 Task: Create a Workspace WS0000000022 in Trello with Workspace Type as ENGINEERING-IT and Workspace Description as WD0000000022. Invite a Team Member Mailaustralia7@gmail.com to Workspace WS0000000022 in Trello. Invite a Team Member Carxxstreet791@gmail.com to Workspace WS0000000022 in Trello. Invite a Team Member Ayush98111@gmail.com to Workspace WS0000000022 in Trello. Invite a Team Member Nikrathi899@gmail.com to Workspace WS0000000022 in Trello
Action: Mouse moved to (570, 90)
Screenshot: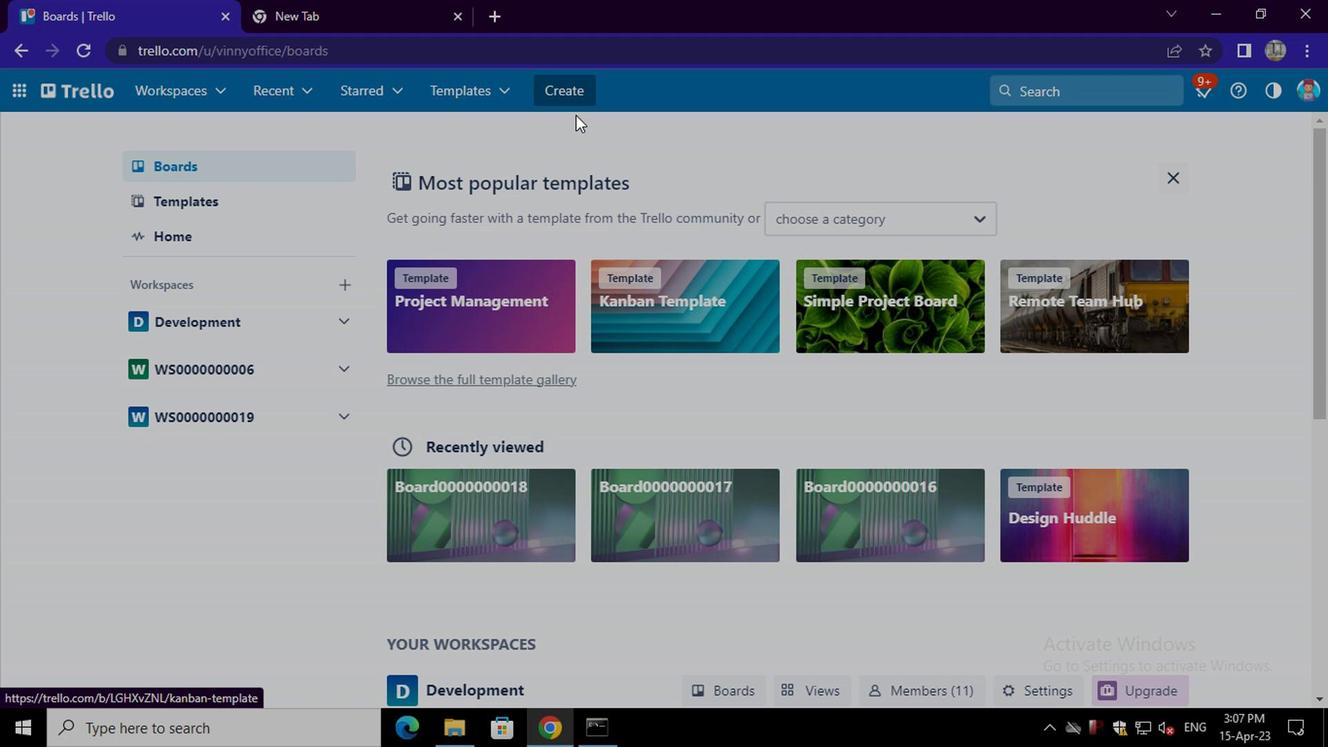 
Action: Mouse pressed left at (570, 90)
Screenshot: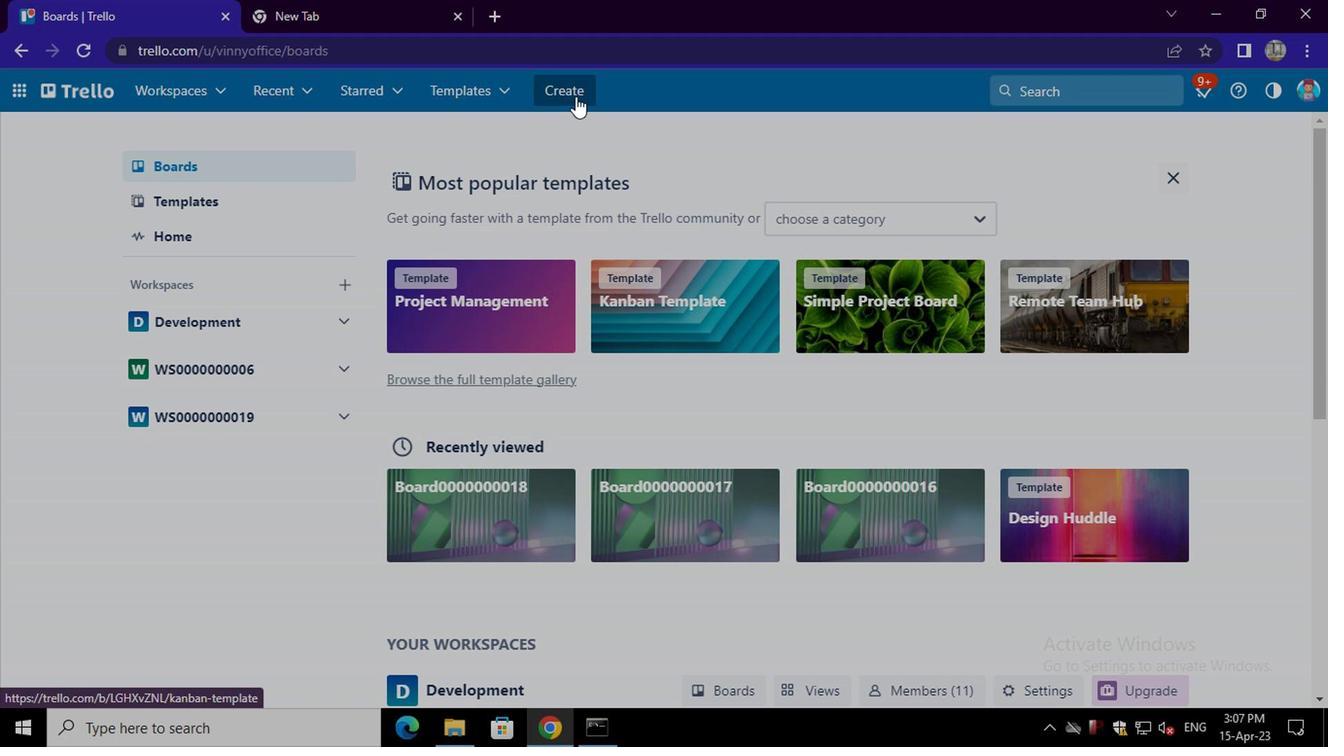 
Action: Mouse moved to (646, 302)
Screenshot: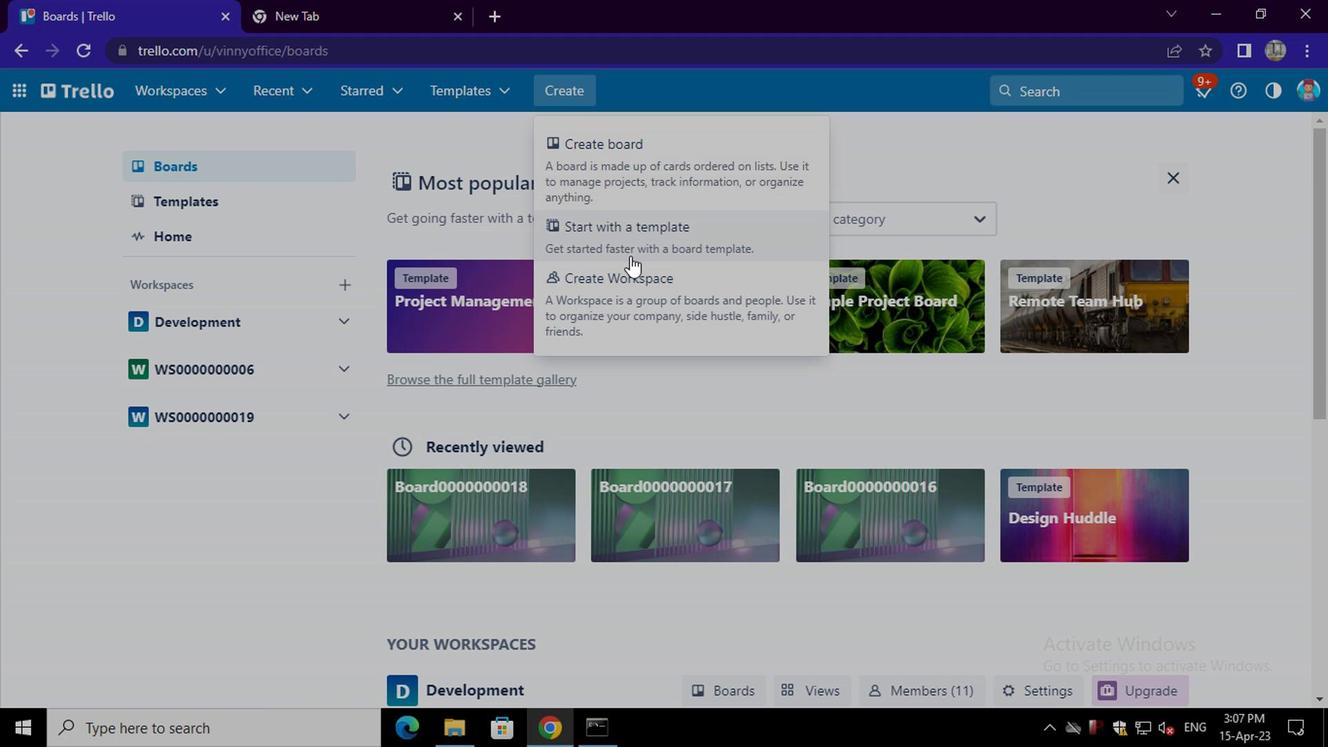 
Action: Mouse pressed left at (646, 302)
Screenshot: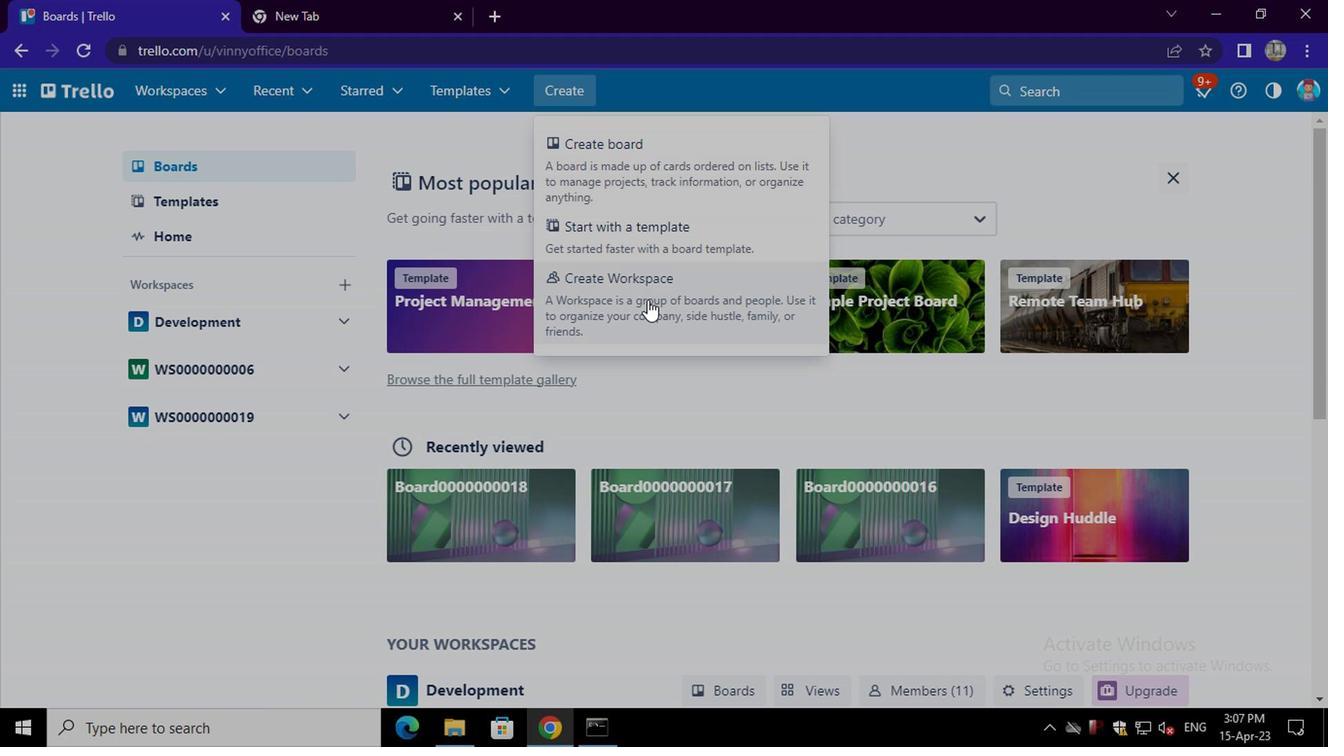 
Action: Mouse moved to (516, 330)
Screenshot: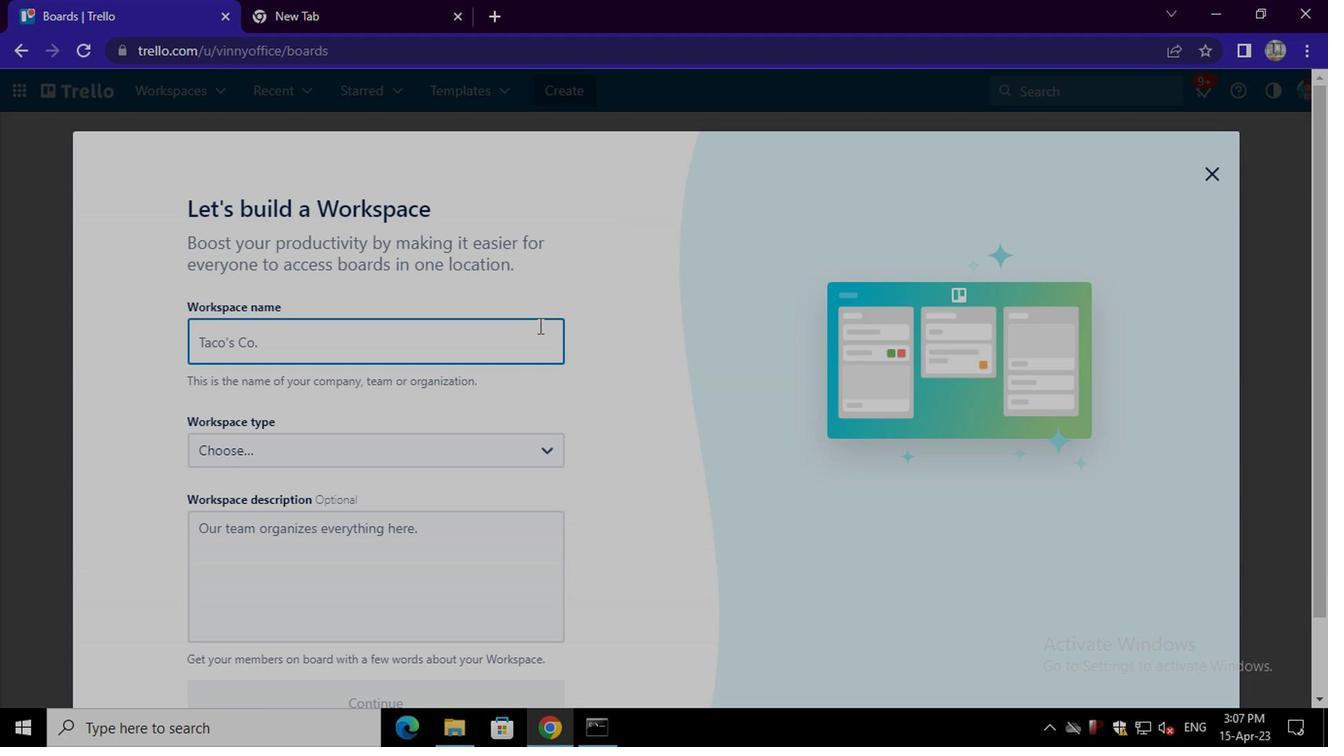 
Action: Mouse pressed left at (516, 330)
Screenshot: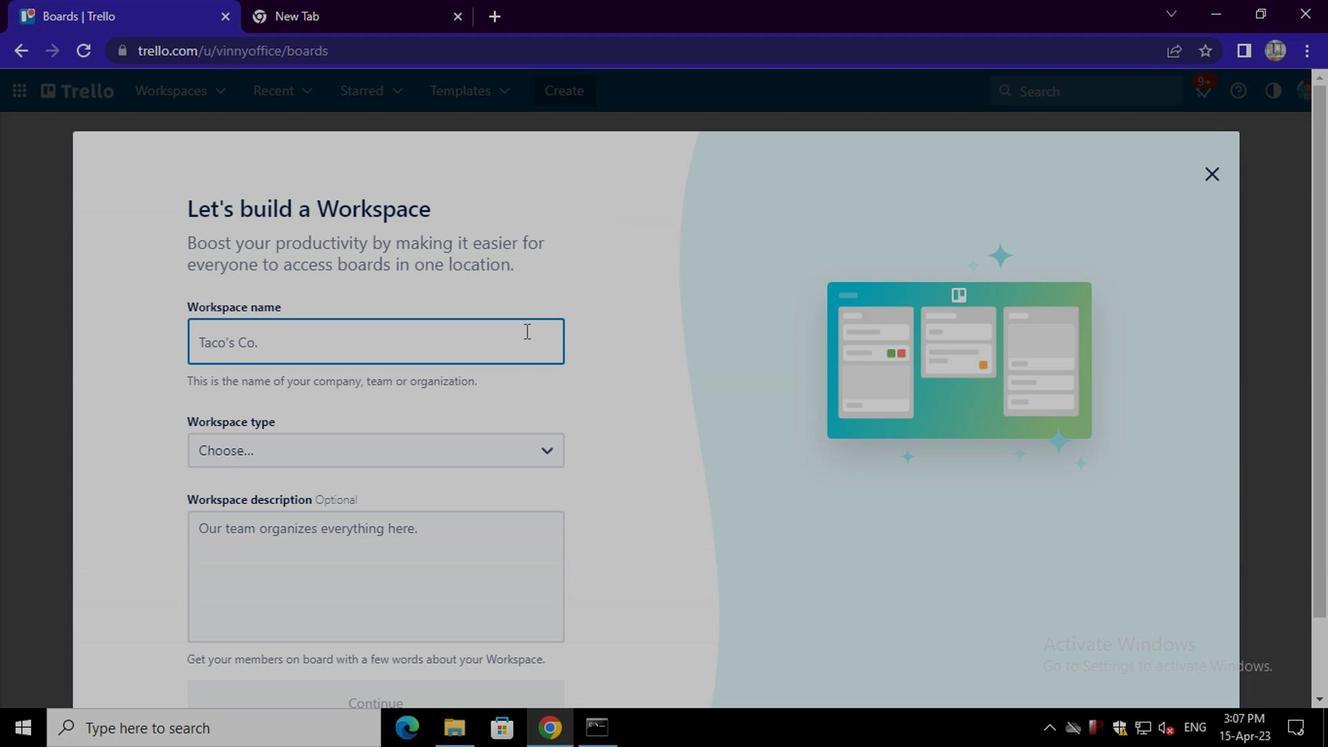 
Action: Key pressed <Key.shift>WS0000000022
Screenshot: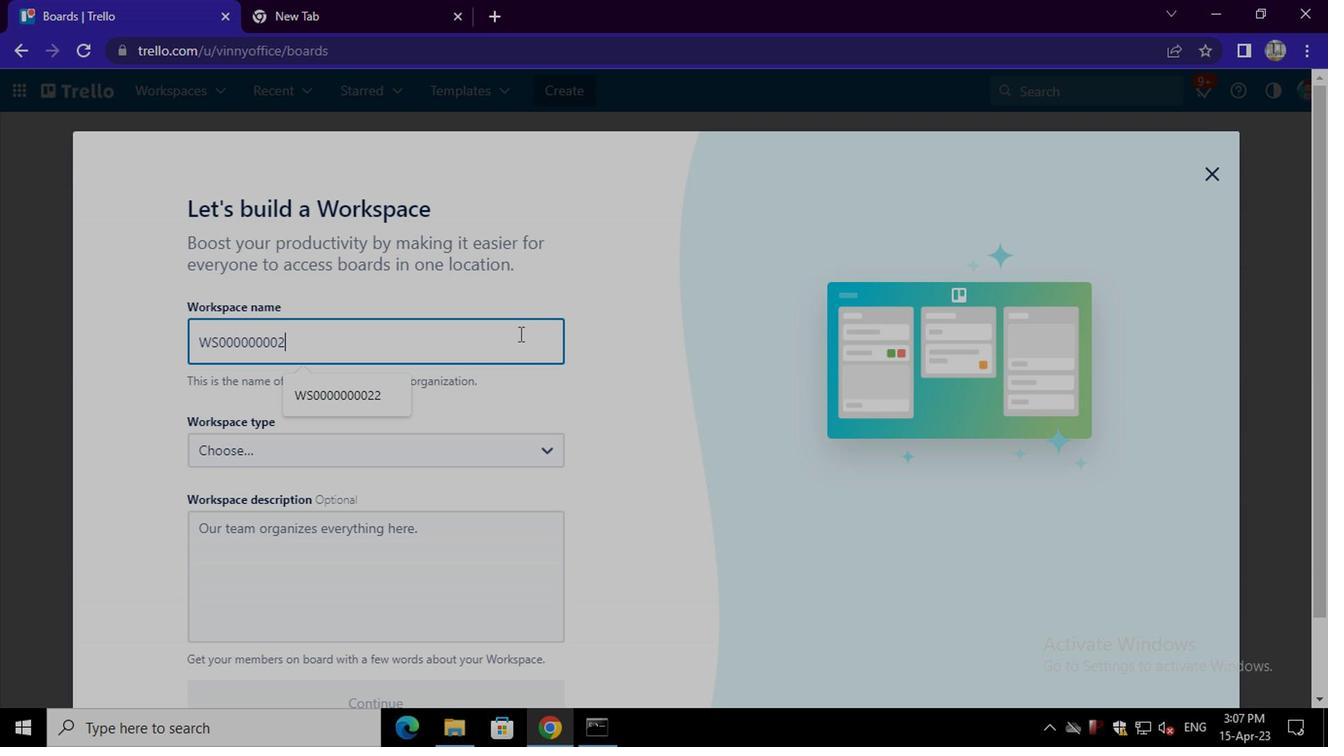 
Action: Mouse moved to (467, 444)
Screenshot: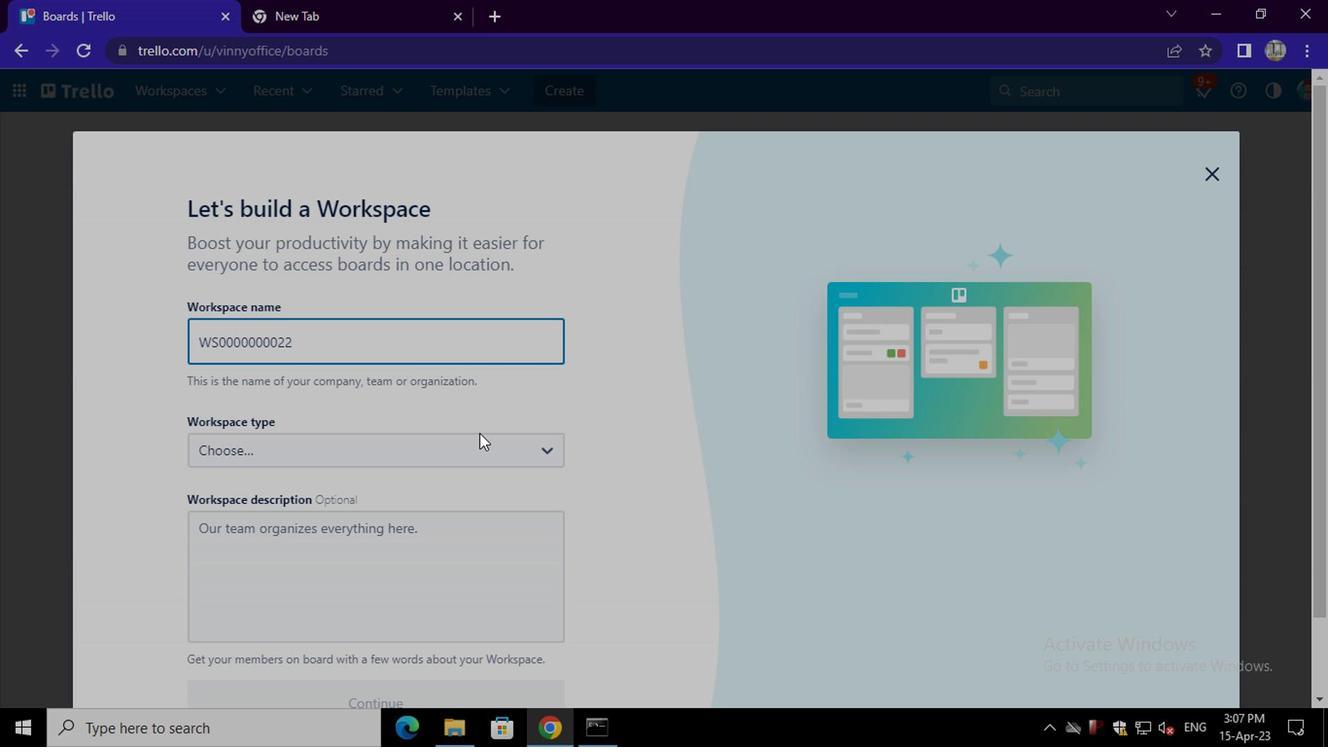 
Action: Mouse pressed left at (467, 444)
Screenshot: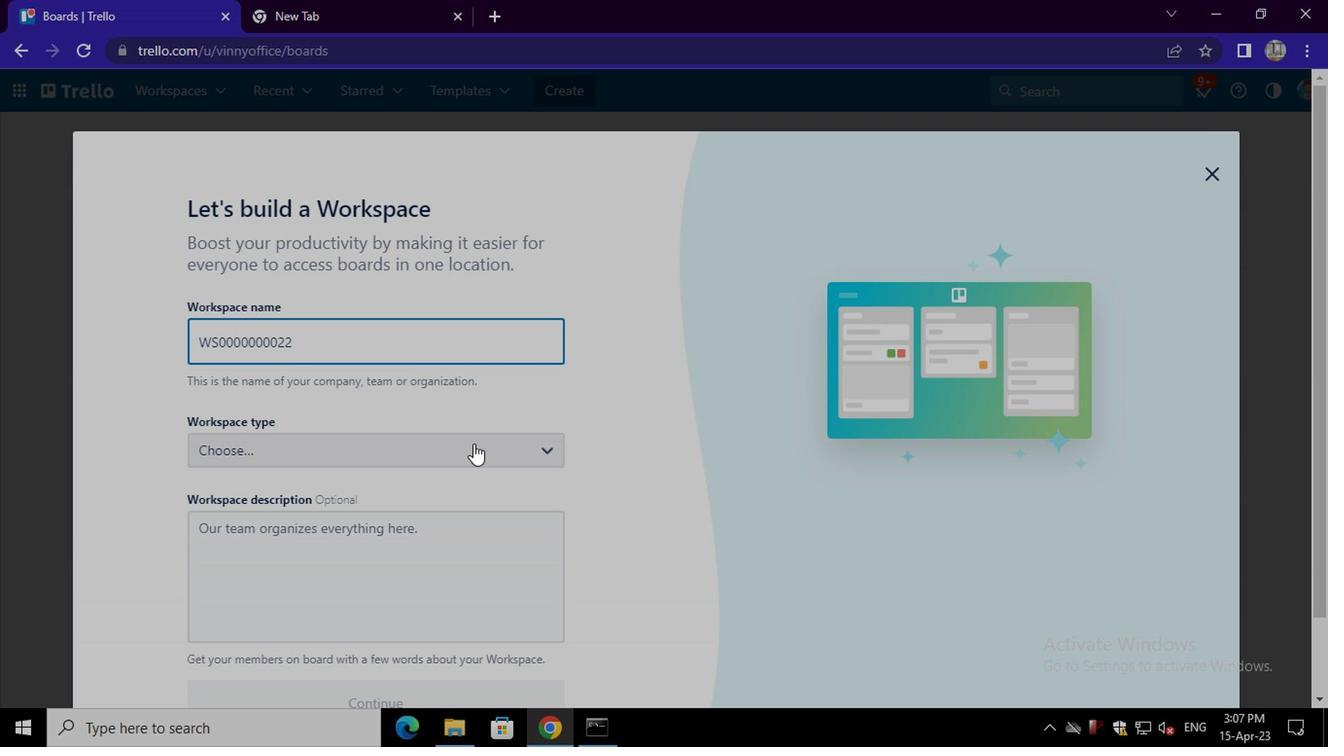 
Action: Mouse moved to (399, 517)
Screenshot: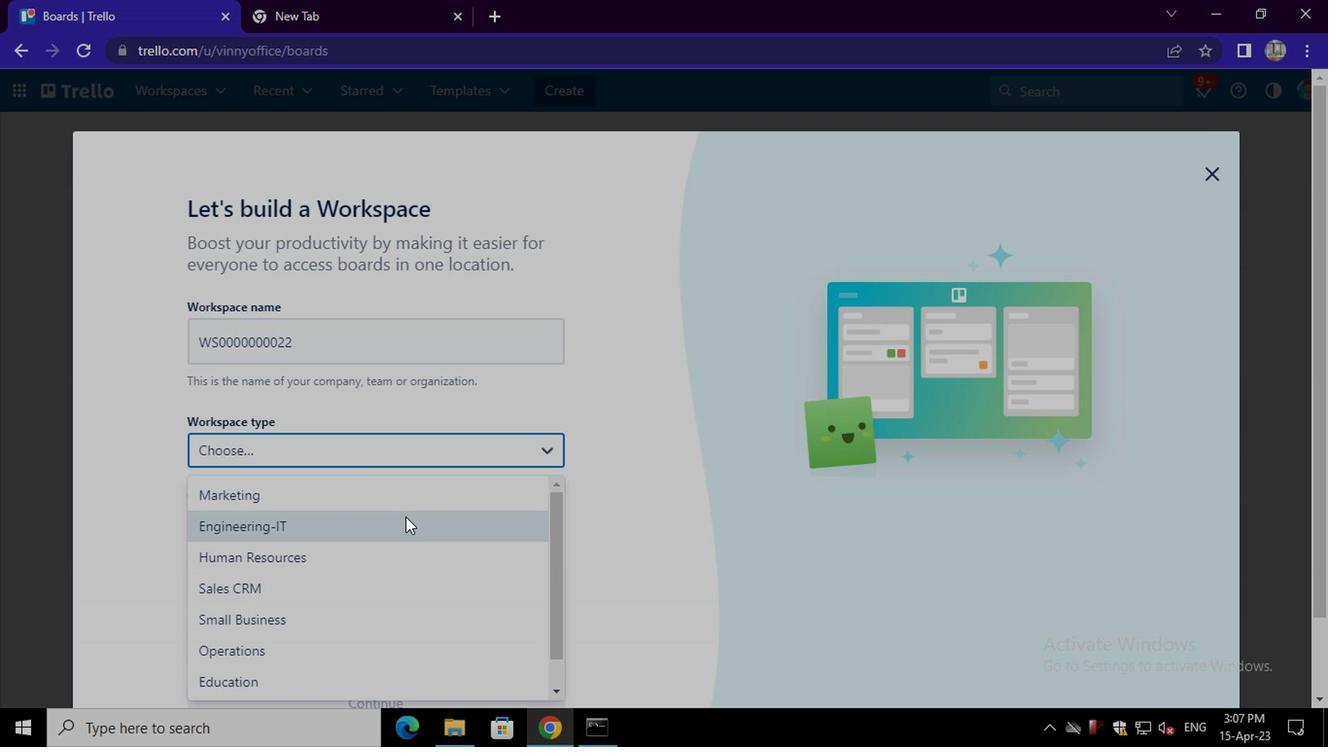 
Action: Mouse pressed left at (399, 517)
Screenshot: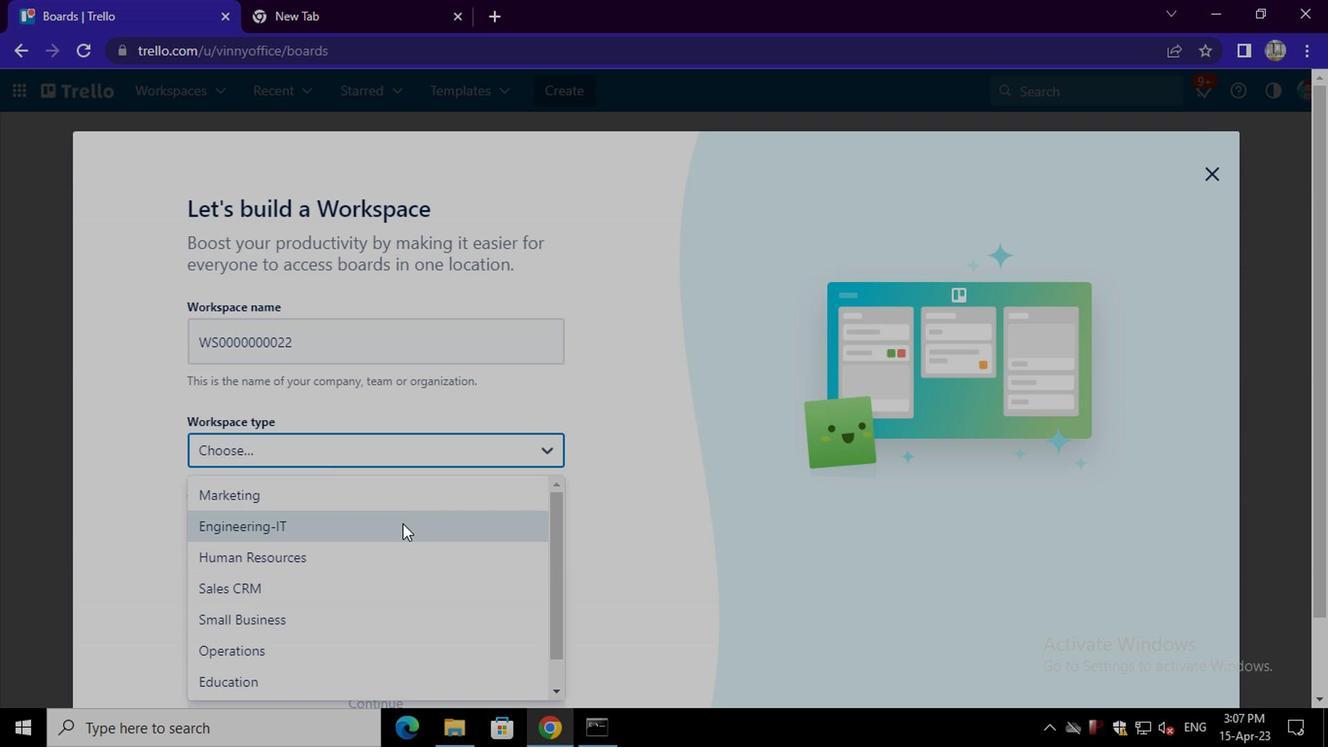 
Action: Mouse moved to (379, 520)
Screenshot: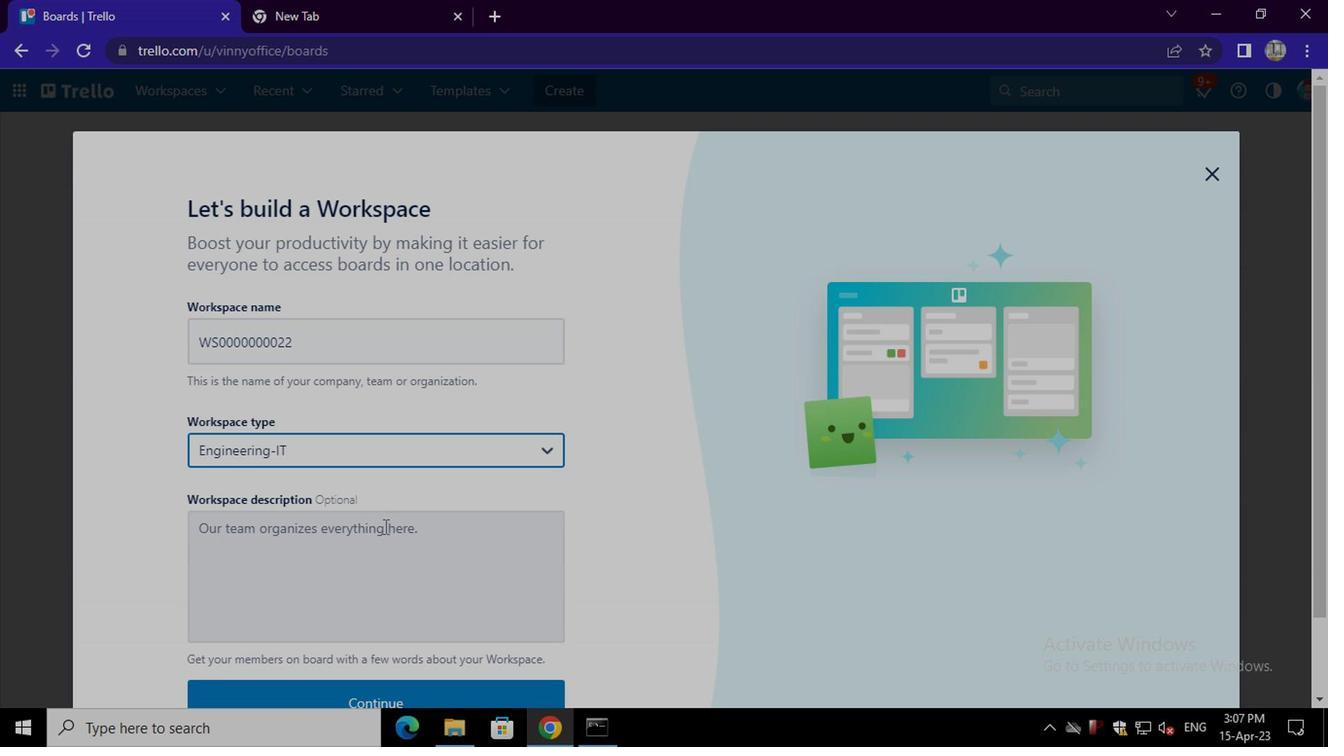 
Action: Mouse pressed left at (379, 520)
Screenshot: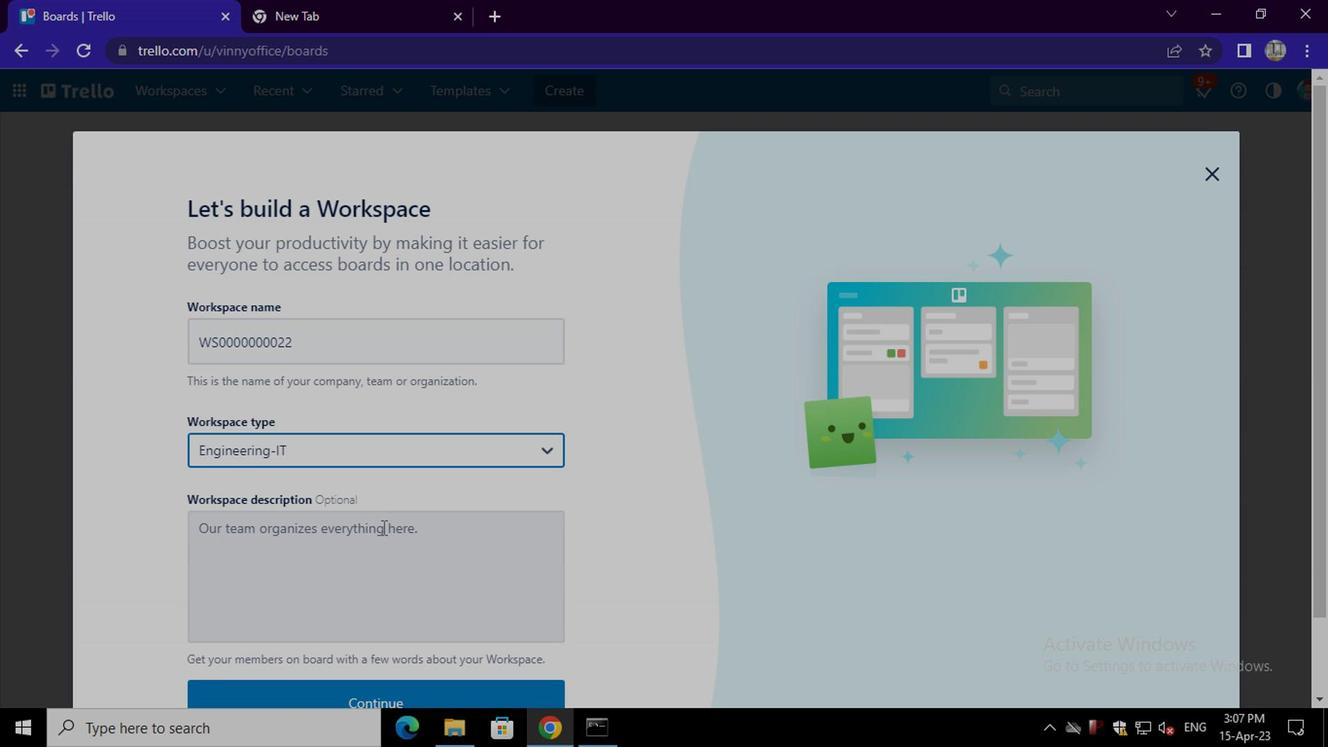 
Action: Key pressed <Key.shift>WD0000000022
Screenshot: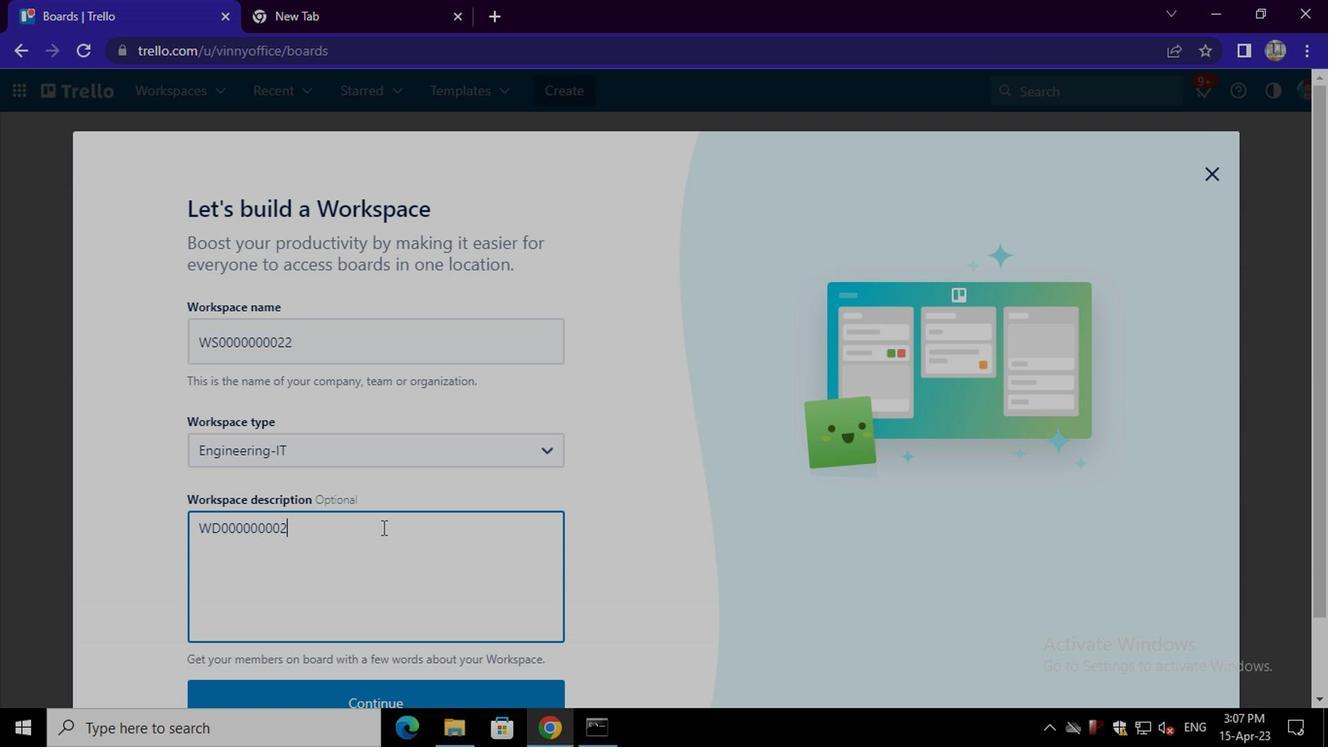 
Action: Mouse moved to (380, 556)
Screenshot: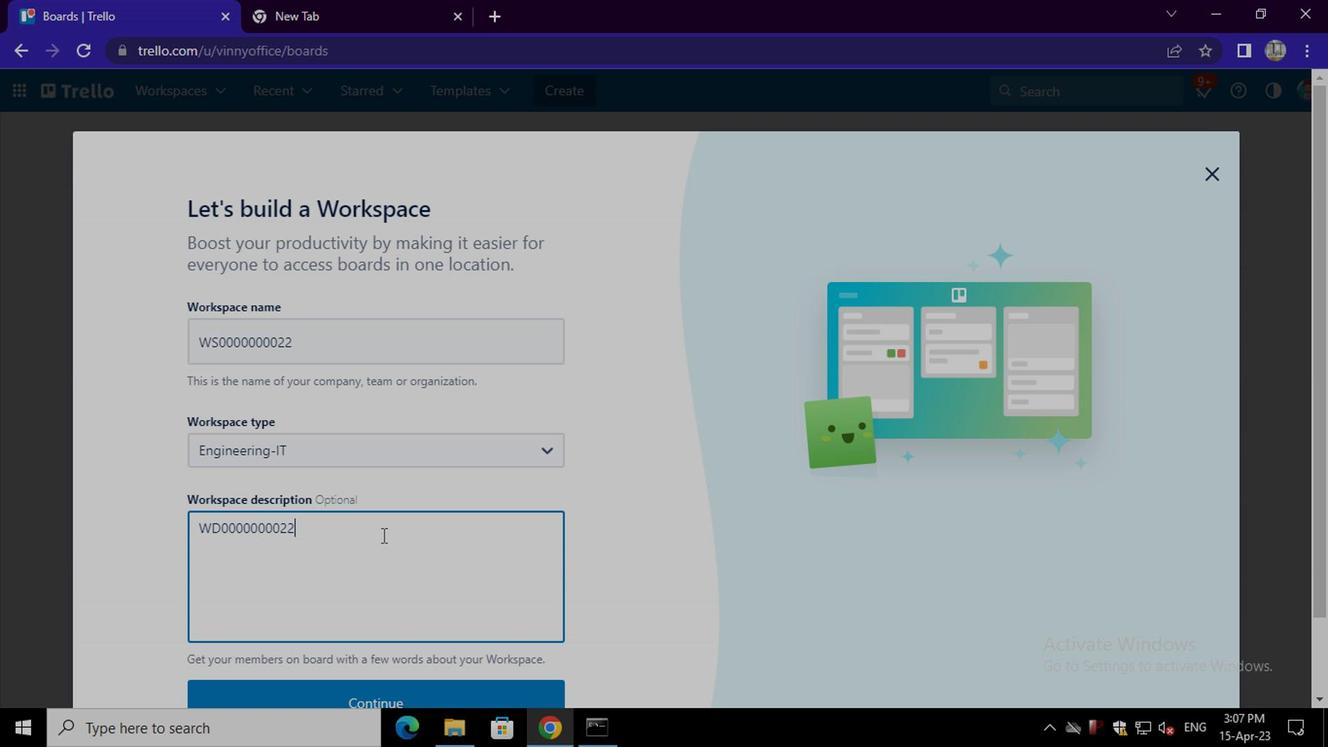 
Action: Mouse scrolled (380, 555) with delta (0, -1)
Screenshot: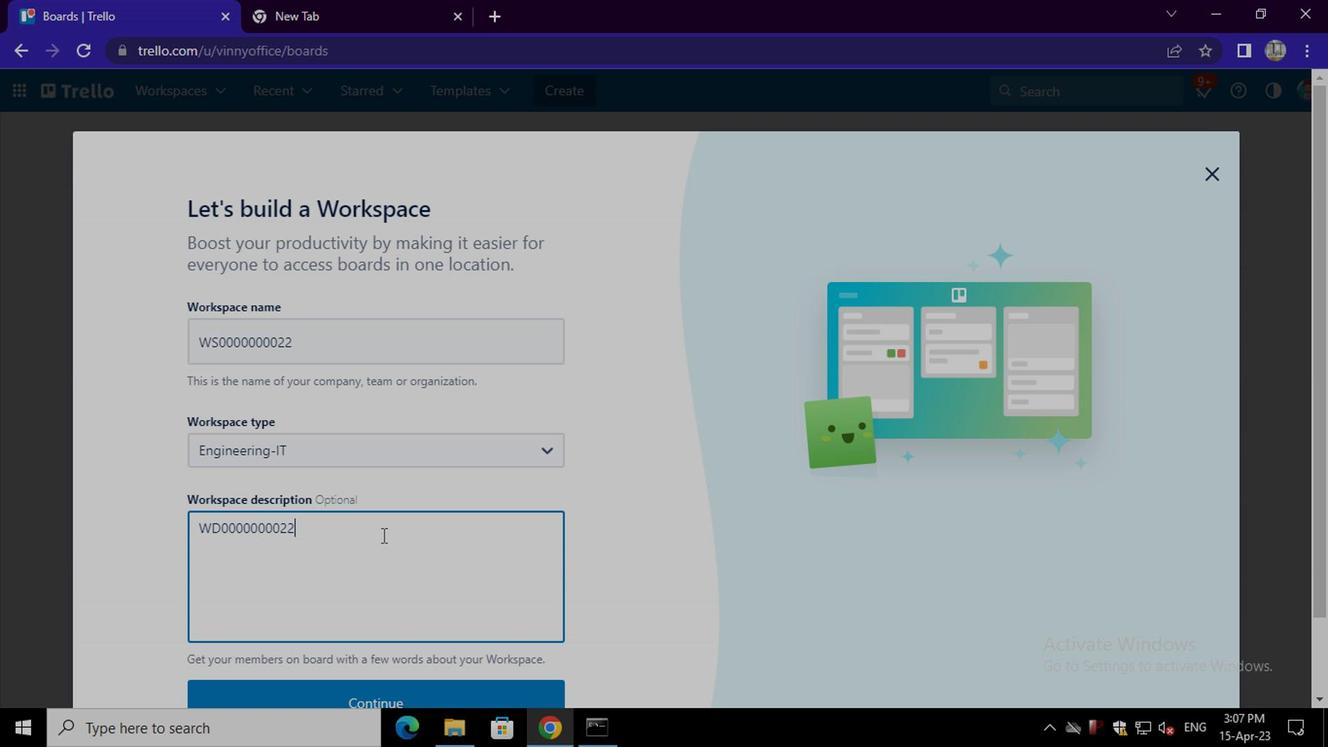 
Action: Mouse moved to (381, 590)
Screenshot: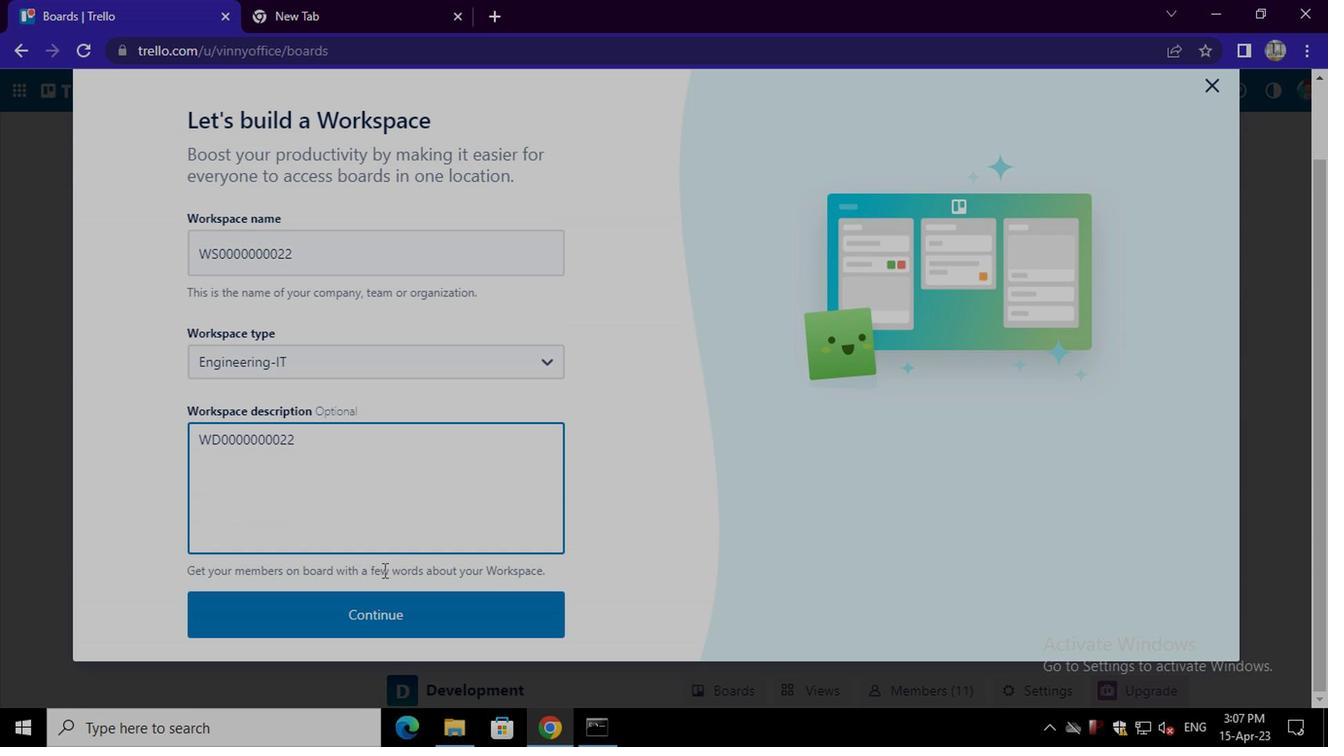 
Action: Mouse pressed left at (381, 590)
Screenshot: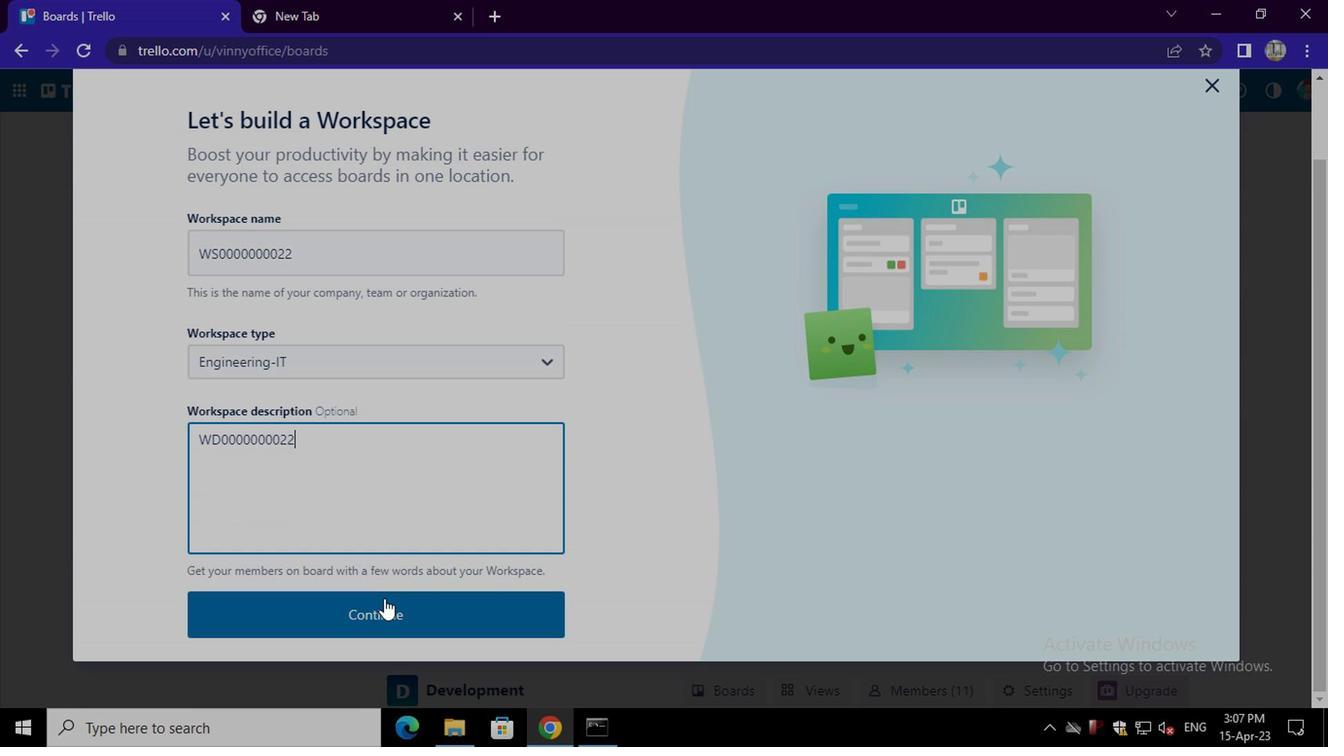 
Action: Mouse moved to (335, 338)
Screenshot: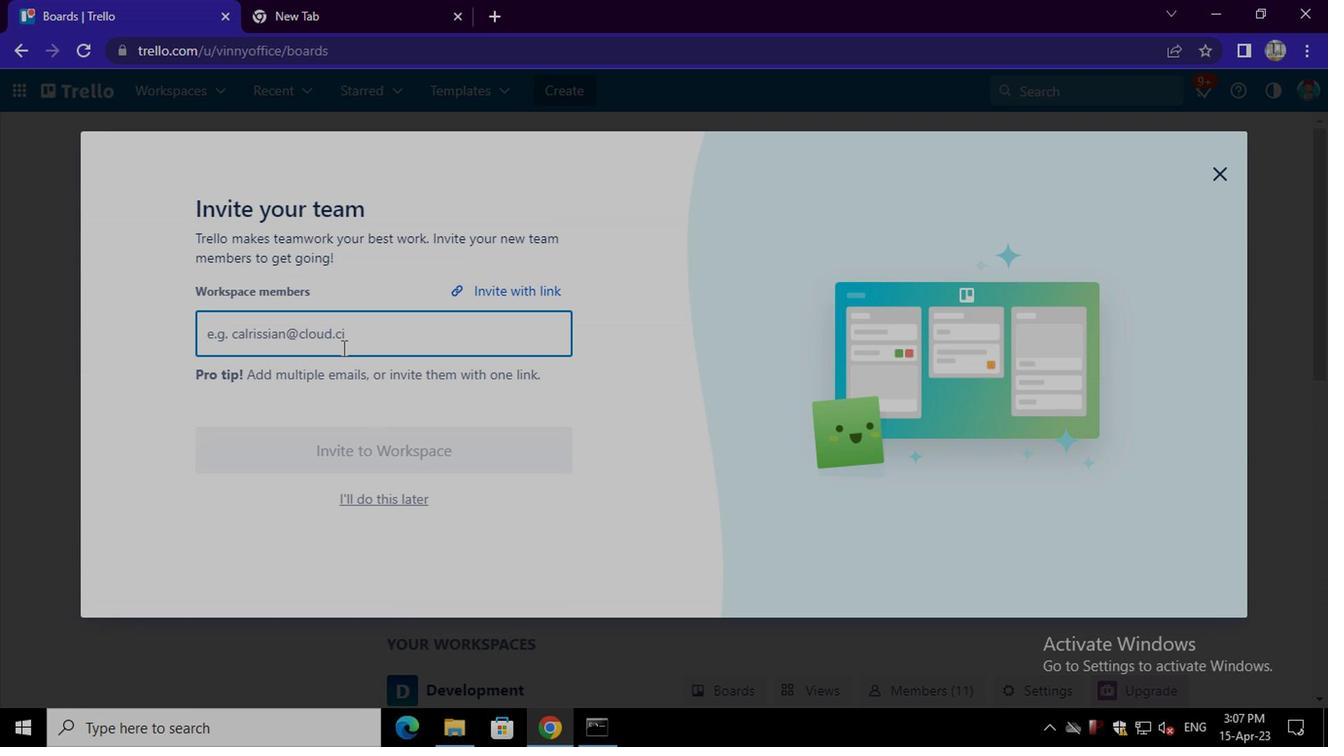 
Action: Mouse pressed left at (335, 338)
Screenshot: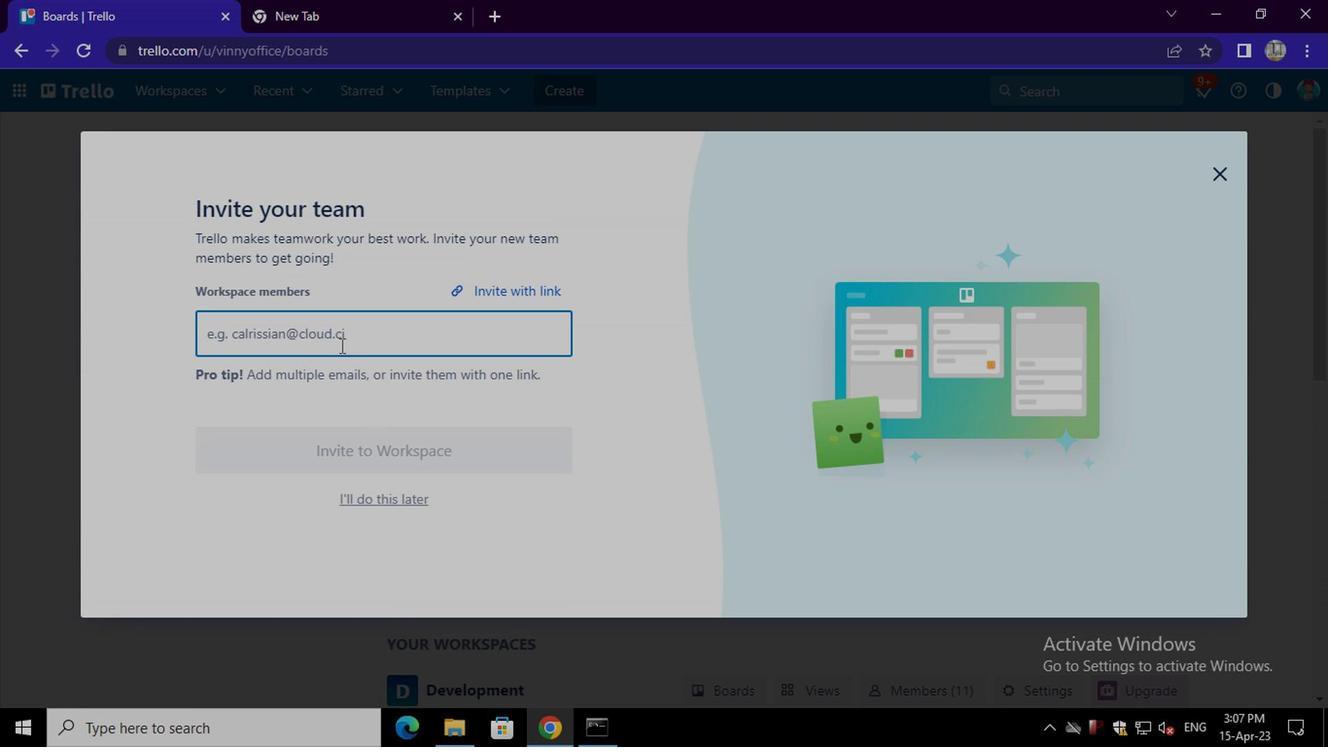
Action: Key pressed <Key.shift>N<Key.backspace>MAILAUSTRALIA7<Key.shift>@GMAIL.COM
Screenshot: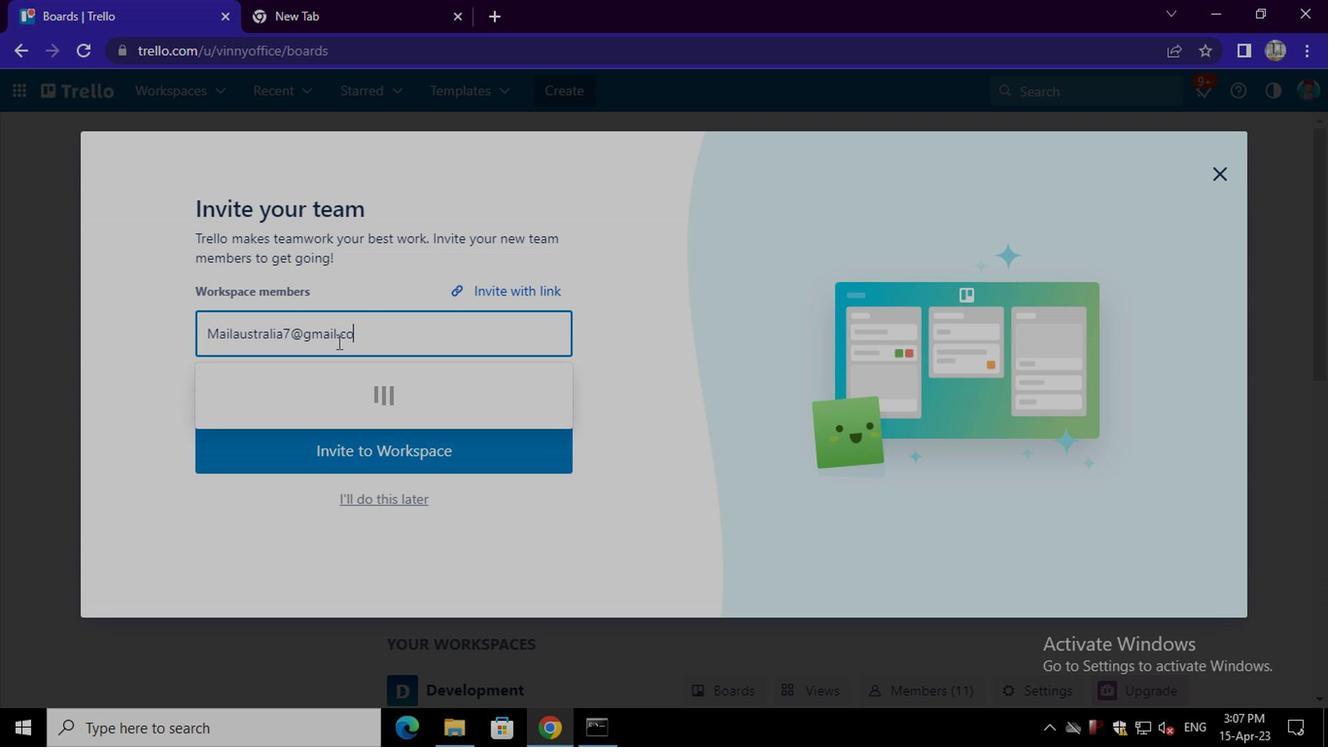 
Action: Mouse moved to (321, 381)
Screenshot: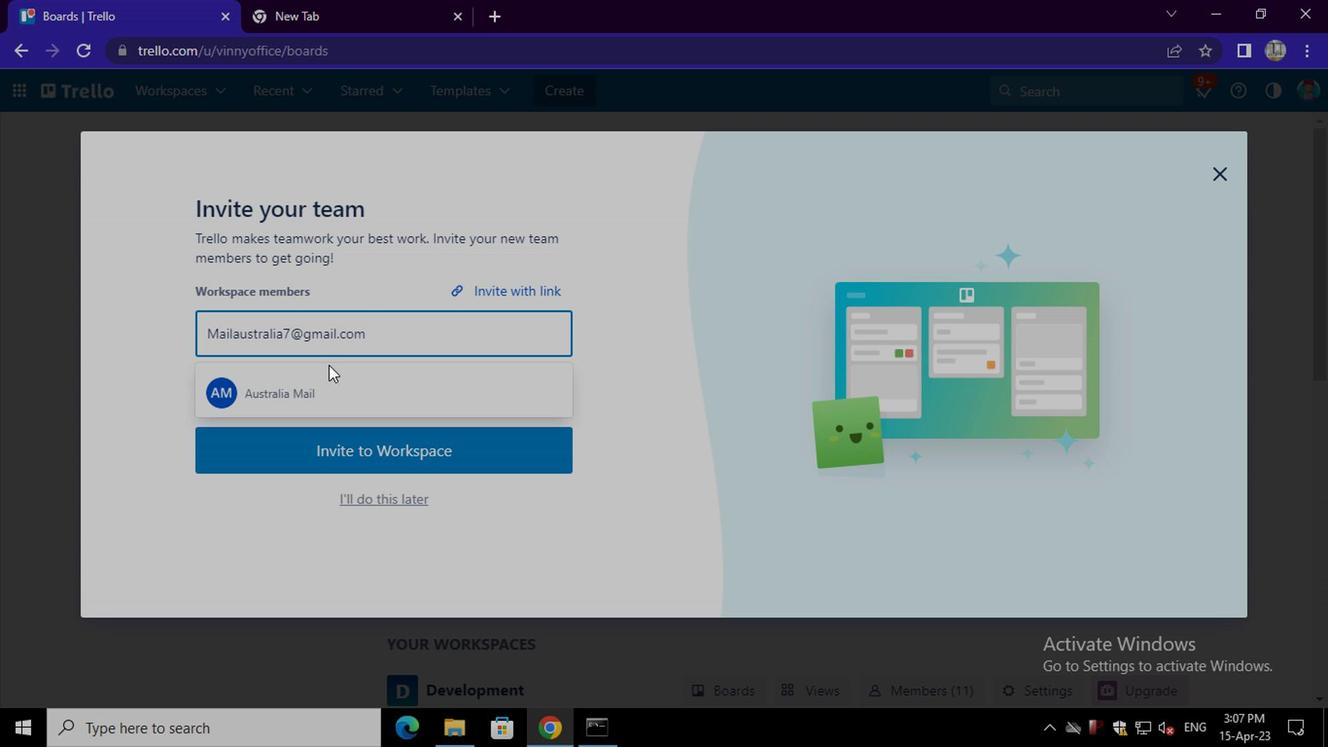 
Action: Mouse pressed left at (321, 381)
Screenshot: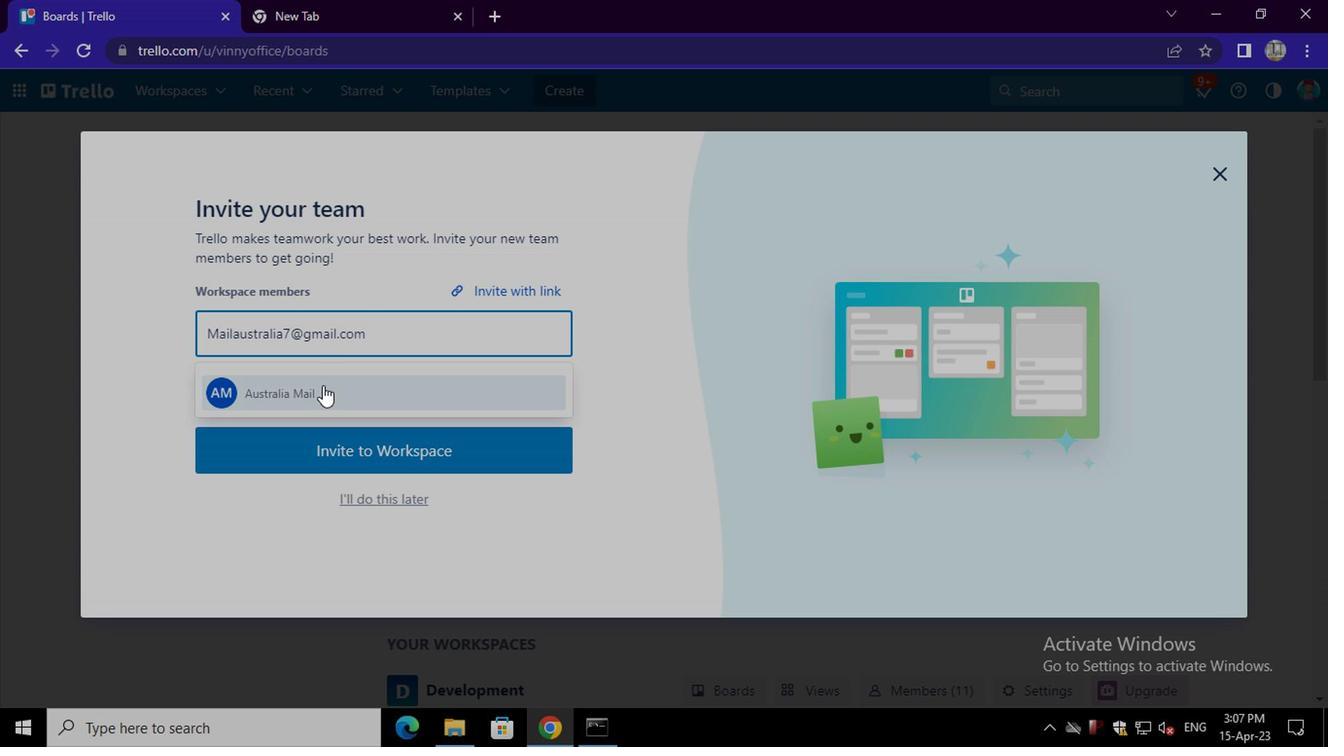 
Action: Mouse moved to (361, 337)
Screenshot: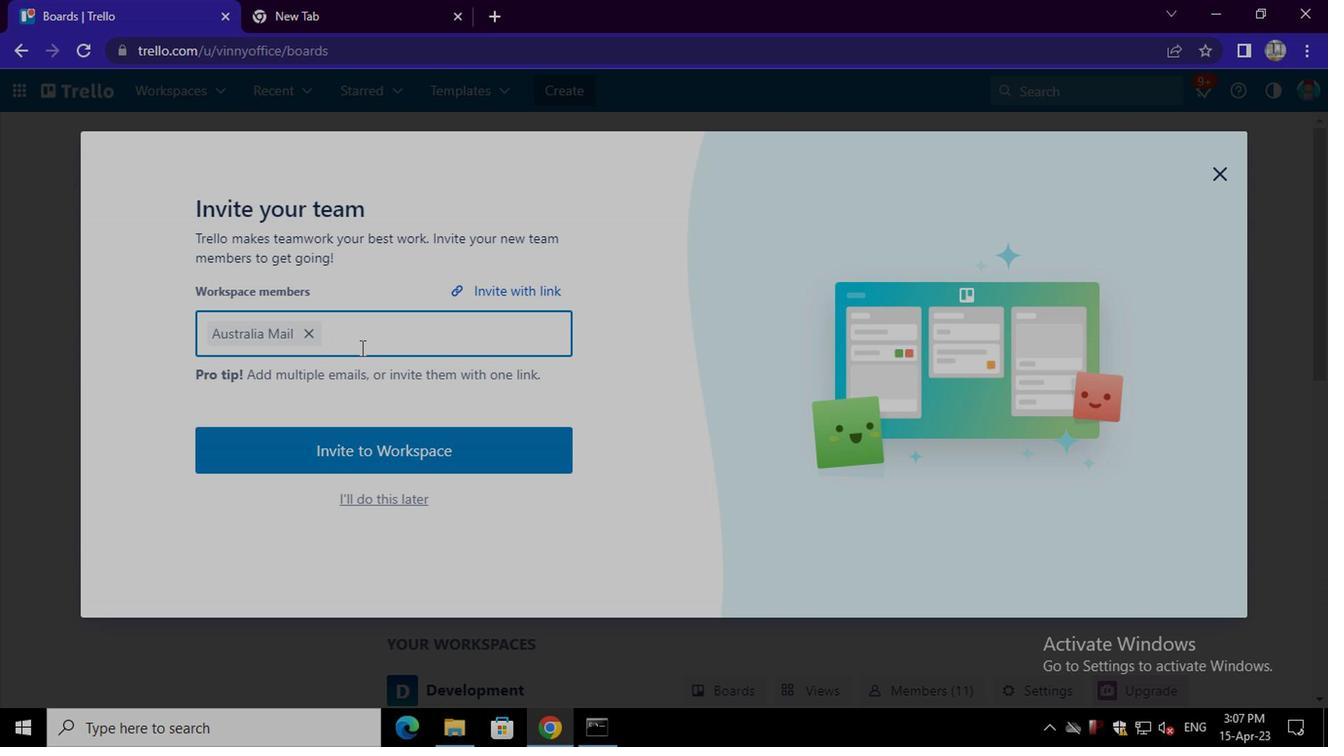 
Action: Key pressed CARXXSTREET791<Key.shift>@GMAIL.COM
Screenshot: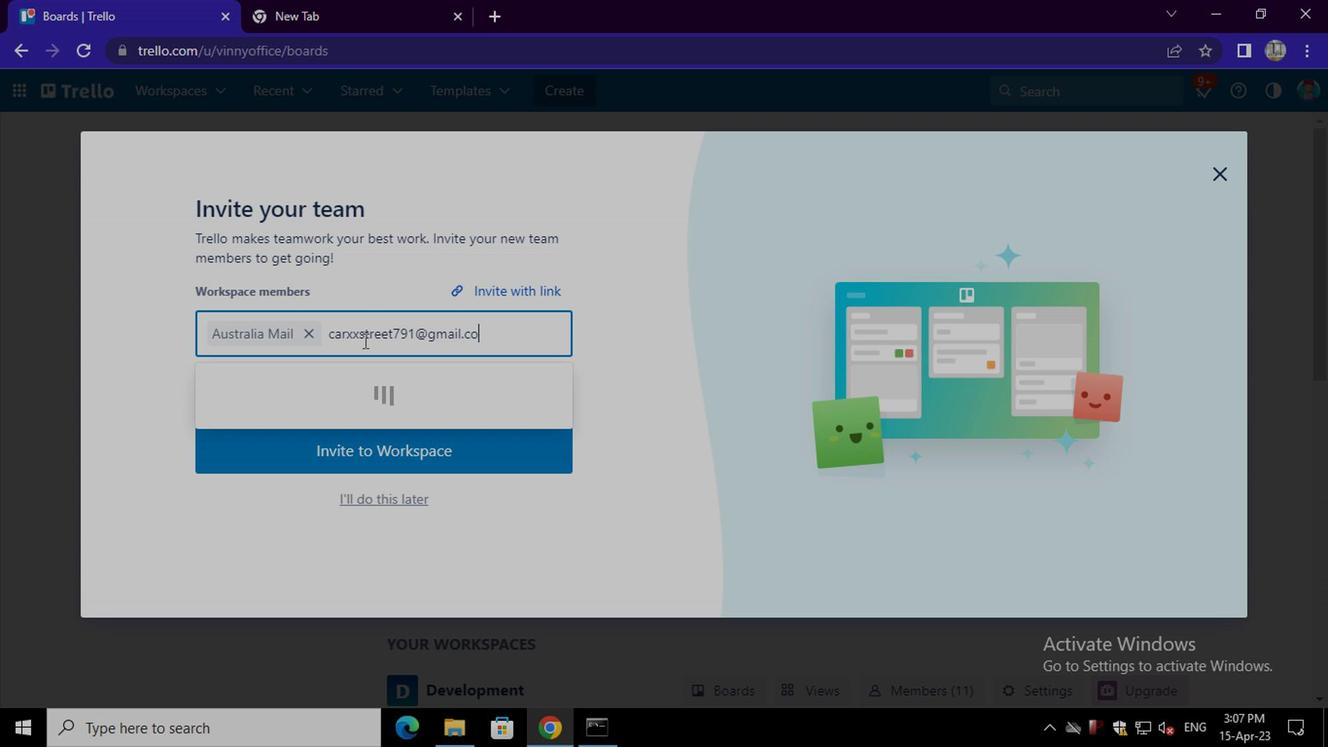 
Action: Mouse moved to (353, 383)
Screenshot: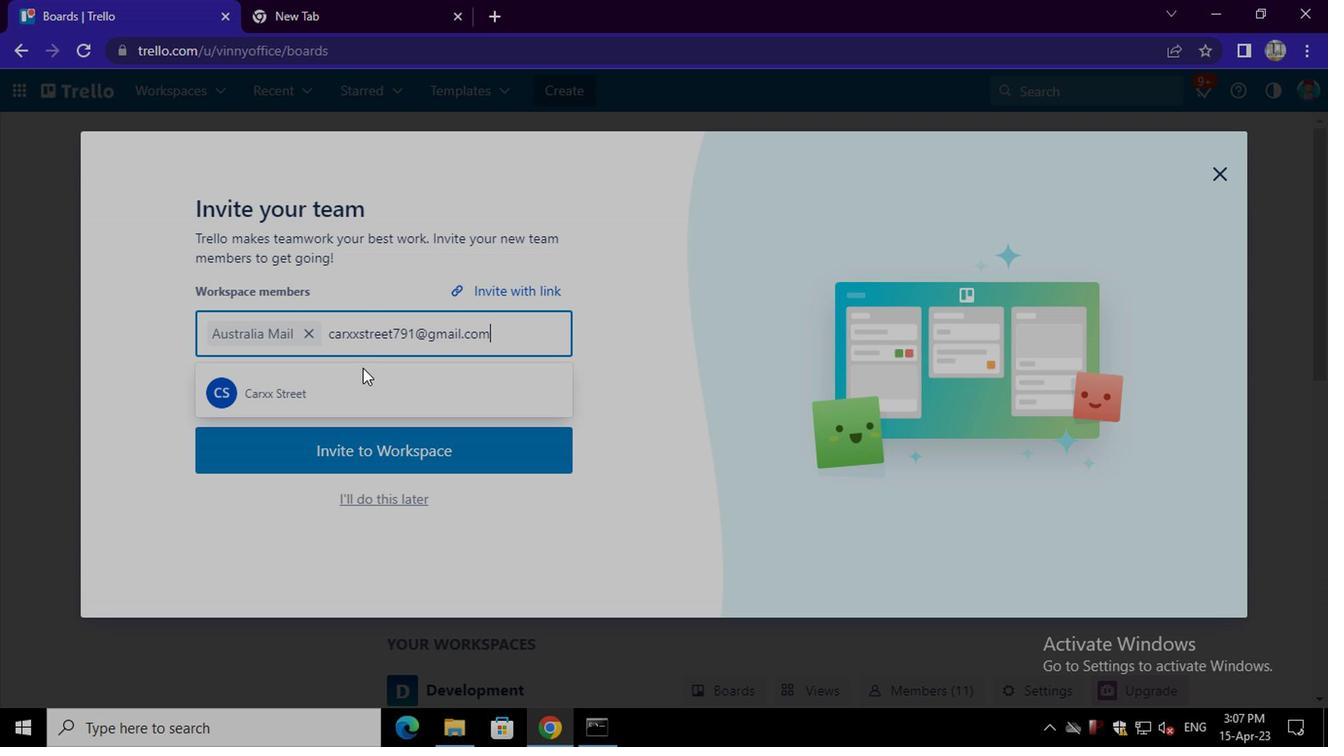 
Action: Mouse pressed left at (353, 383)
Screenshot: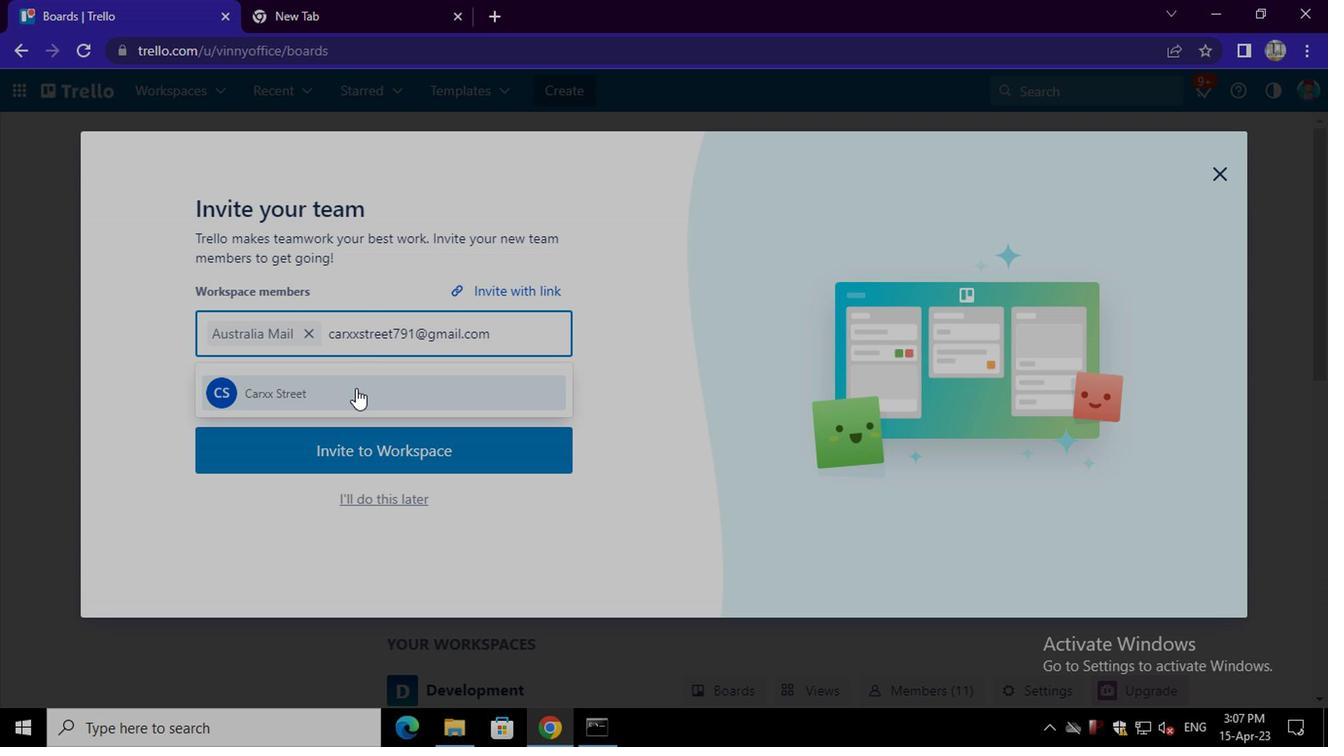 
Action: Mouse moved to (432, 357)
Screenshot: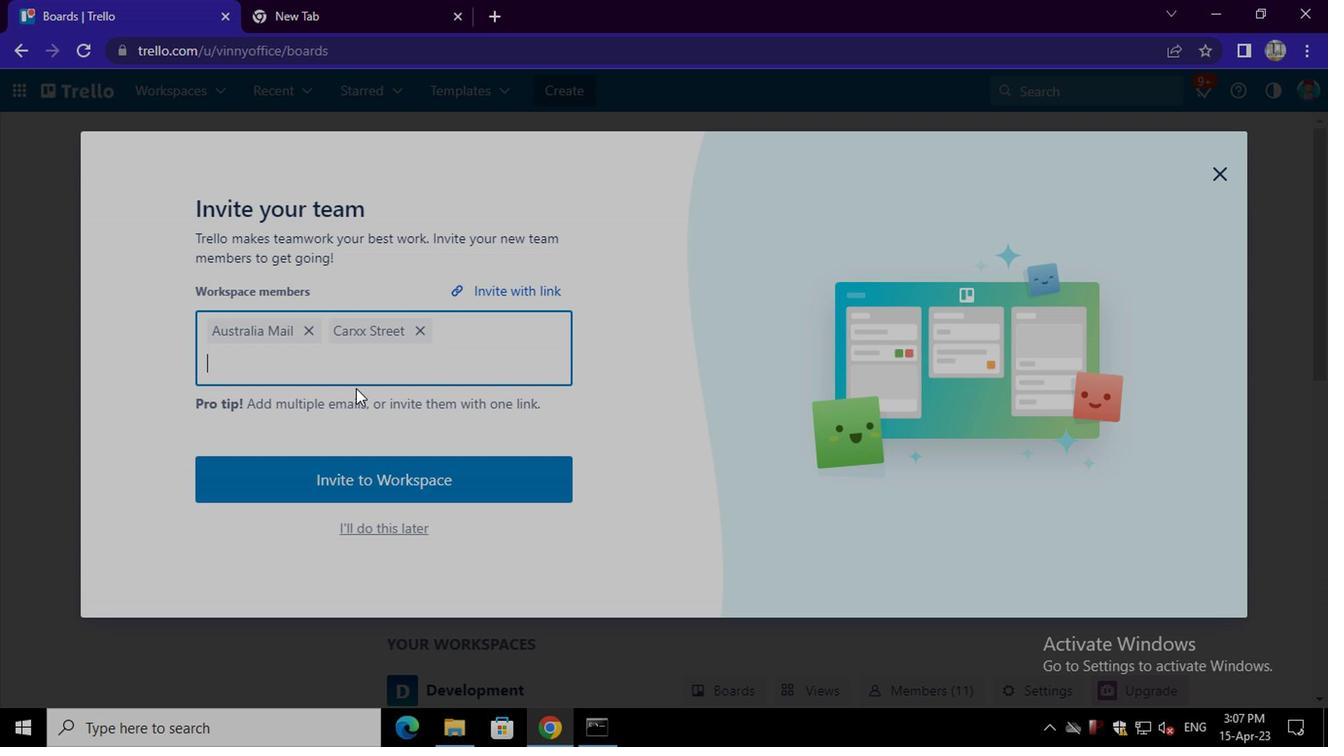 
Action: Mouse pressed left at (432, 357)
Screenshot: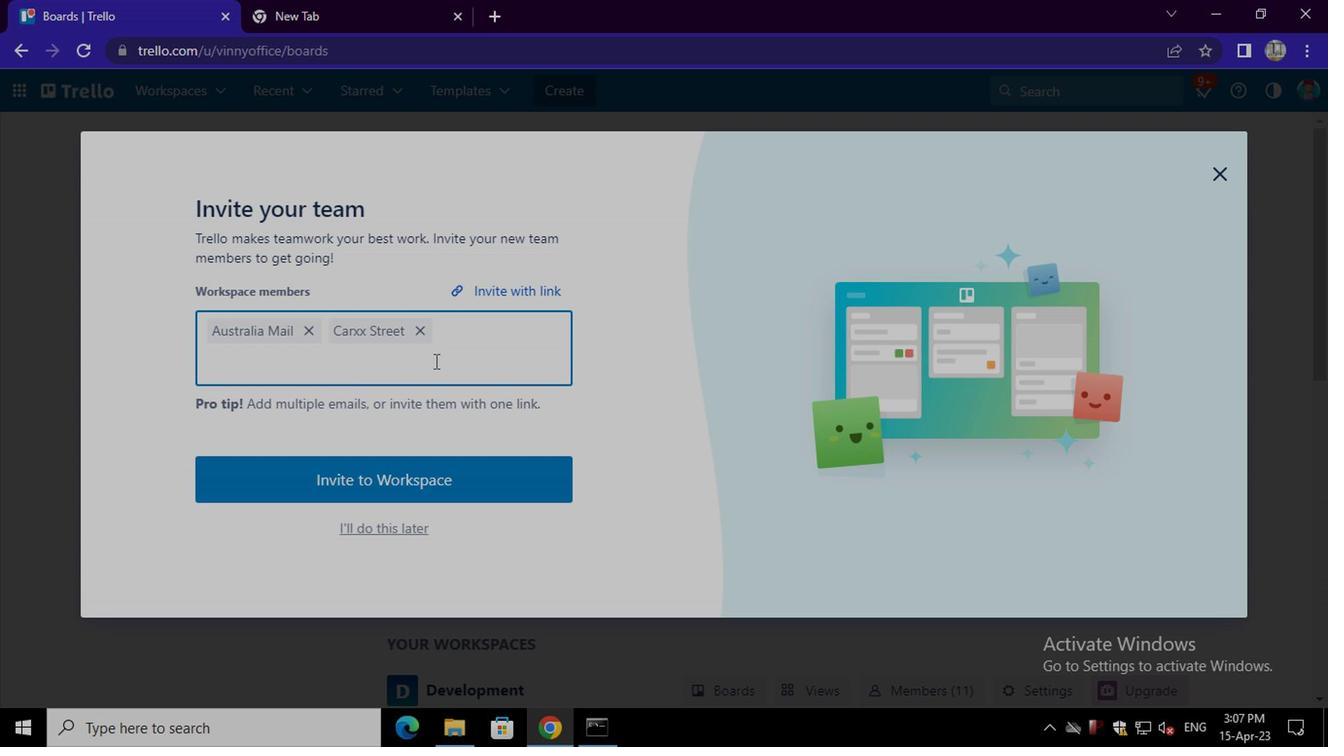 
Action: Key pressed AYUSH98111<Key.shift>@GMAIL.COM
Screenshot: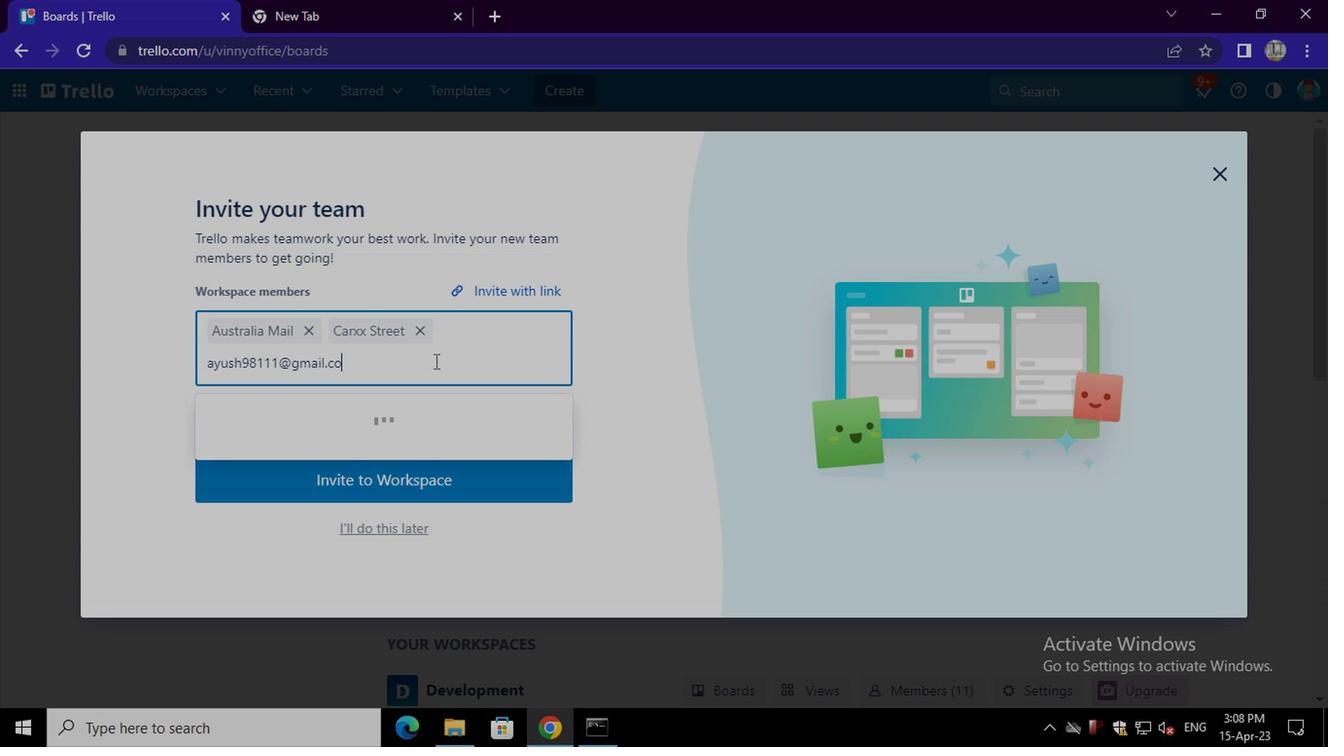 
Action: Mouse moved to (399, 424)
Screenshot: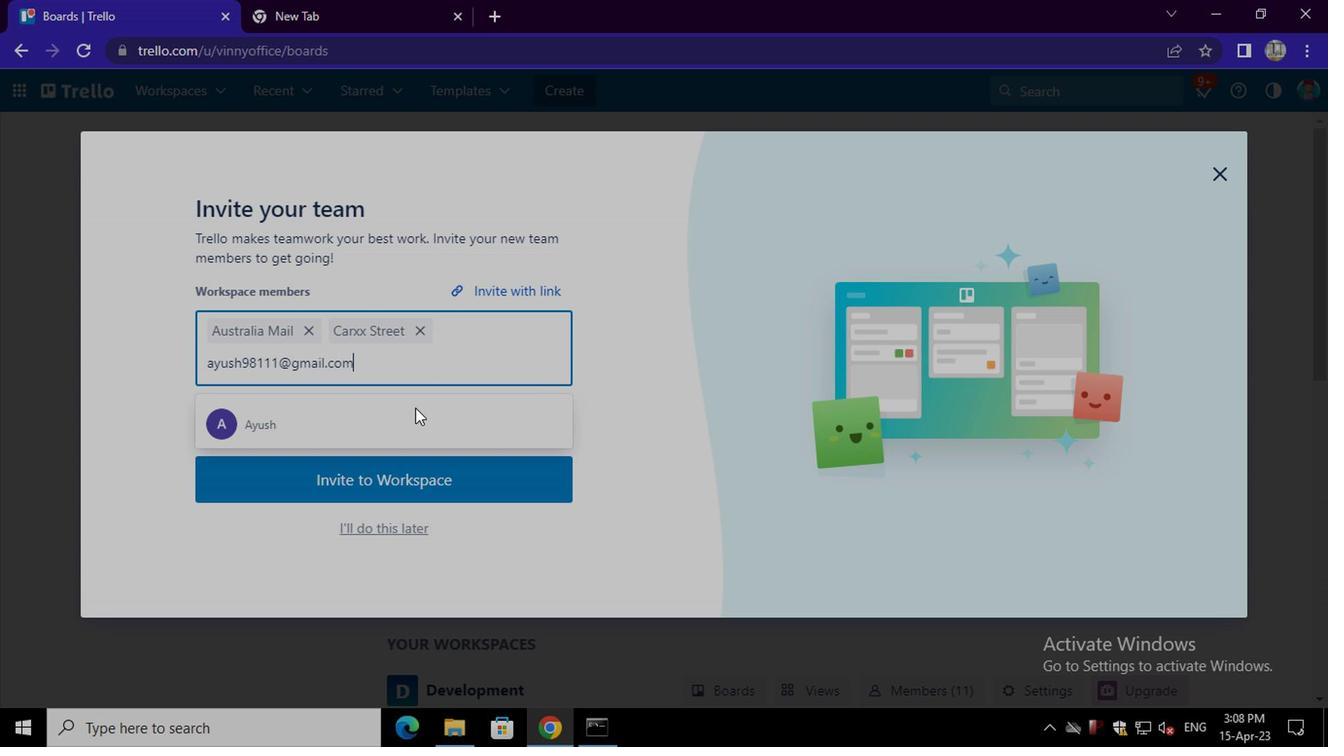 
Action: Mouse pressed left at (399, 424)
Screenshot: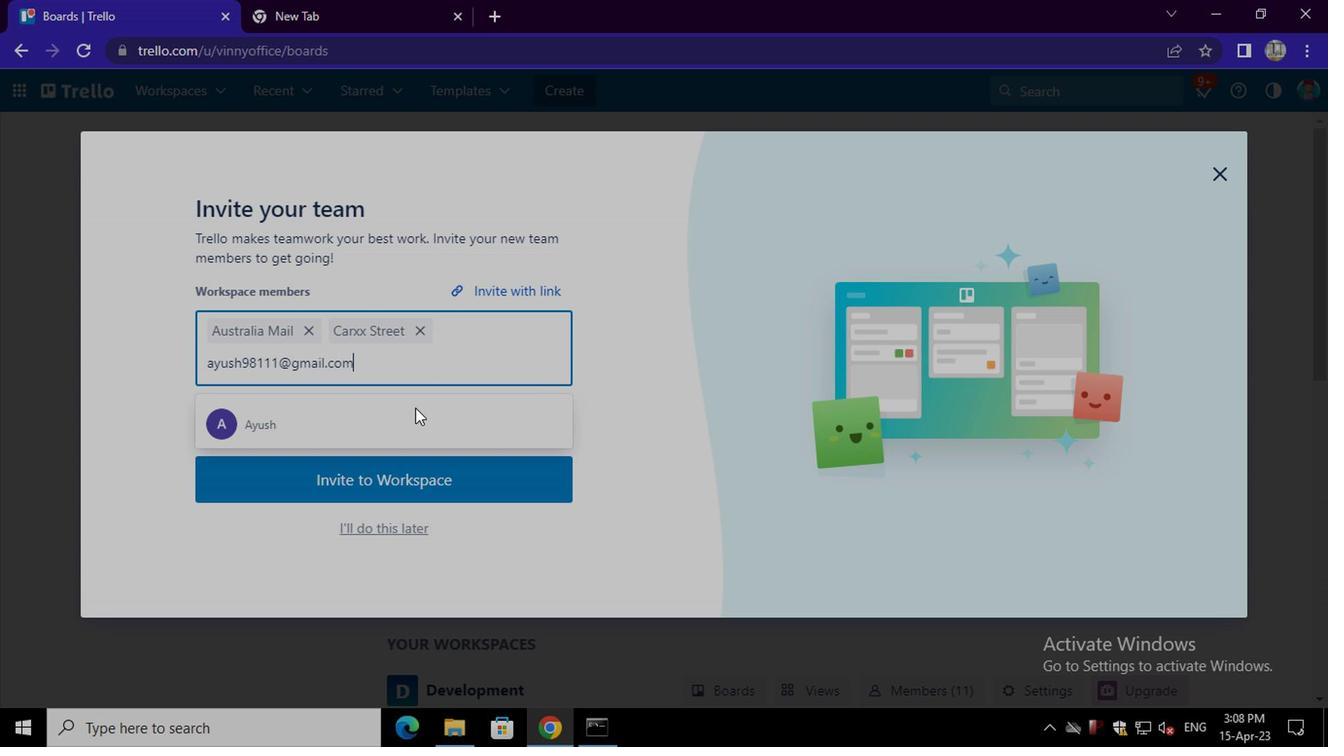 
Action: Mouse moved to (413, 365)
Screenshot: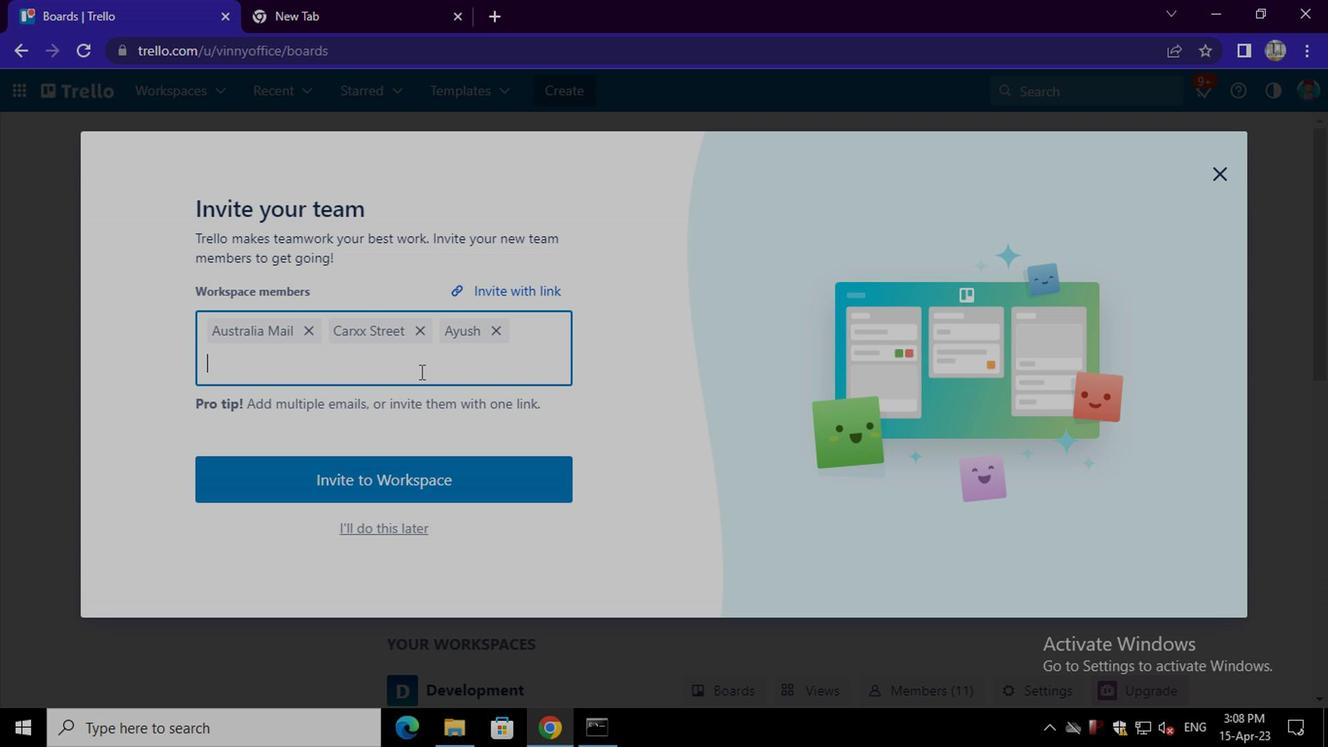 
Action: Mouse pressed left at (413, 365)
Screenshot: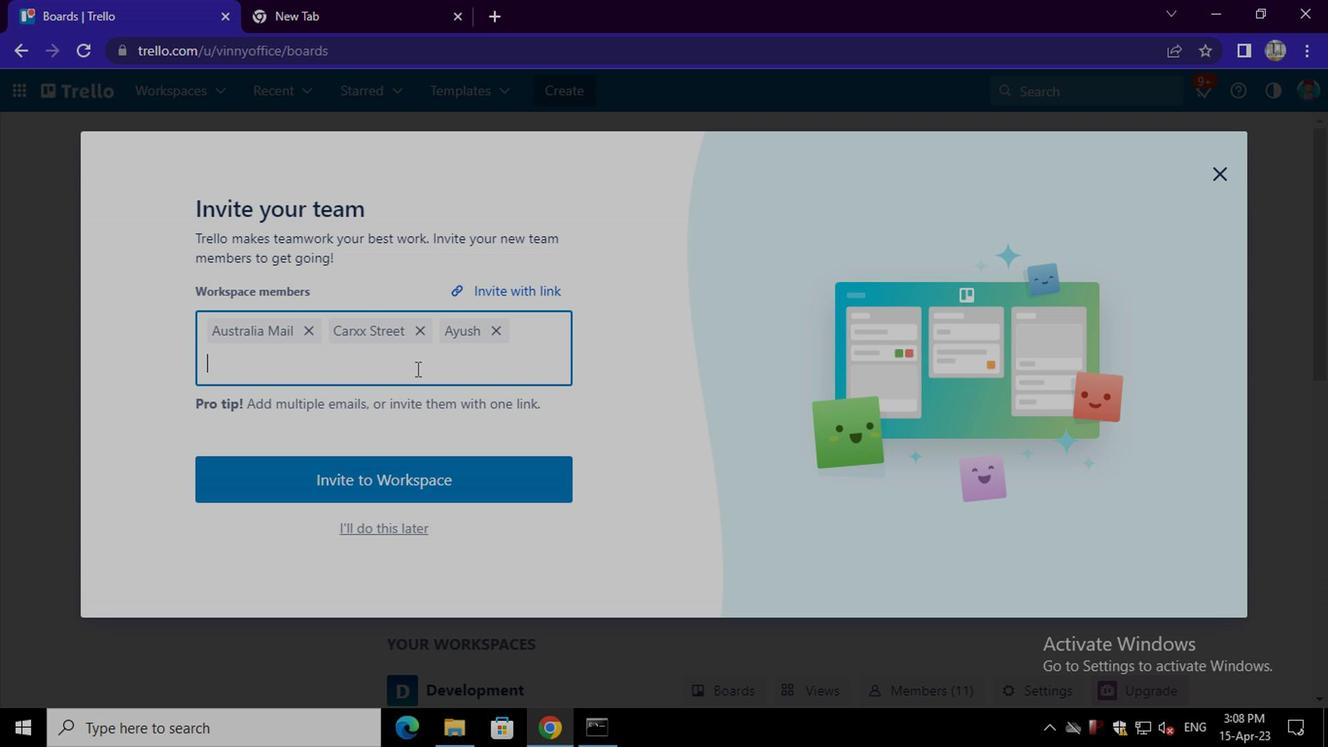 
Action: Key pressed NIKRATHI899<Key.shift>@GMAIL.COM
Screenshot: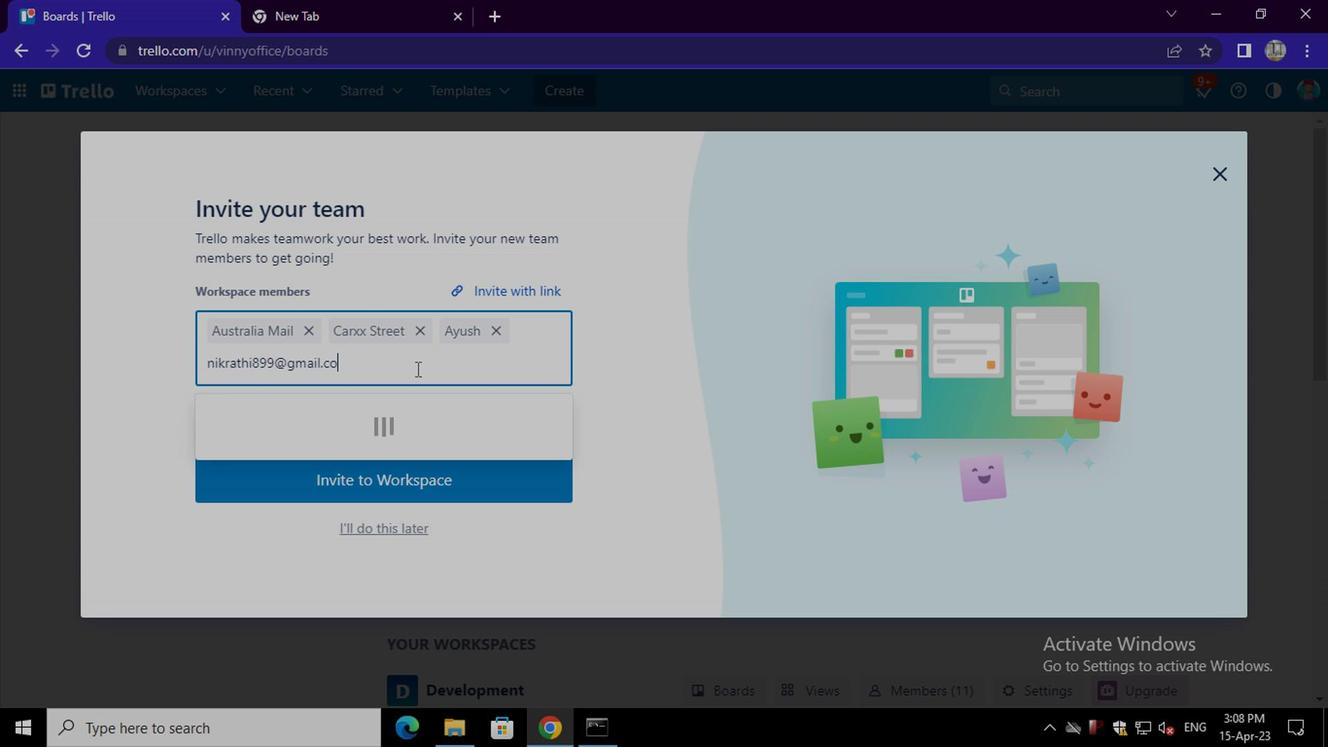 
Action: Mouse moved to (404, 406)
Screenshot: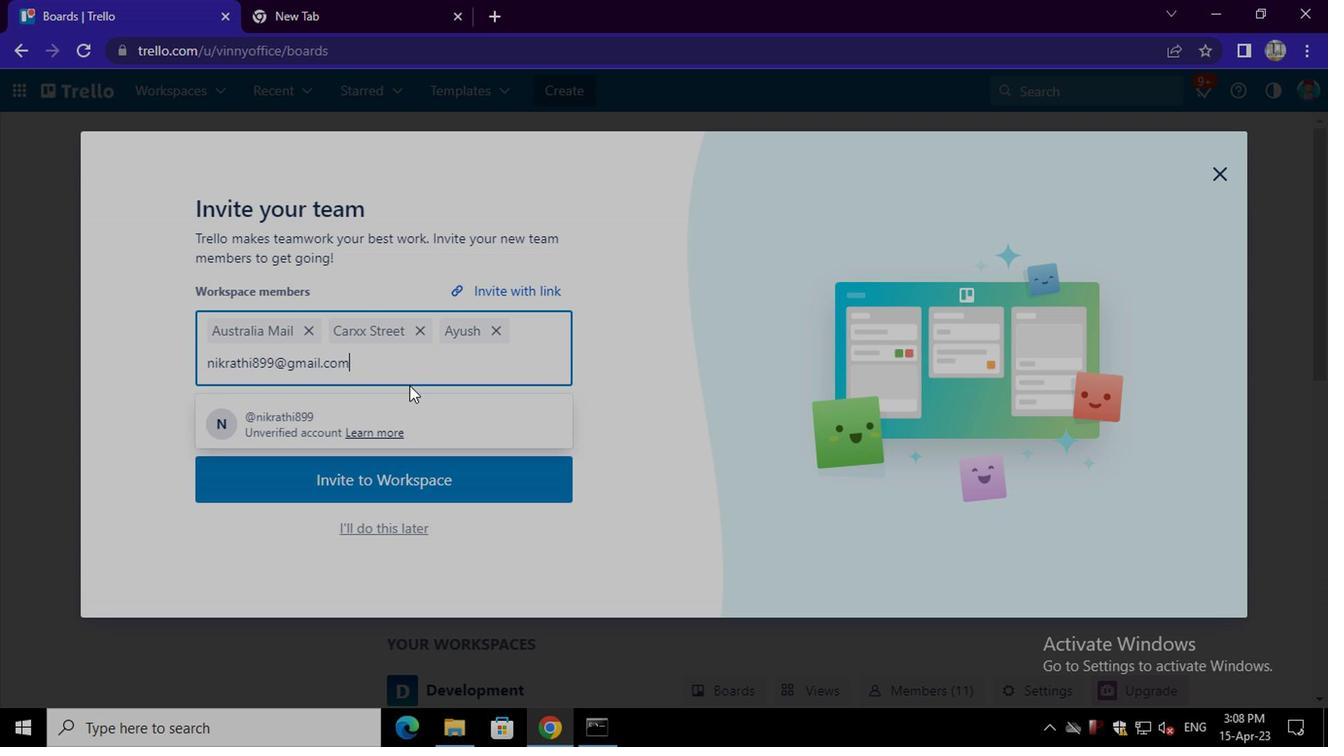 
Action: Mouse pressed left at (404, 406)
Screenshot: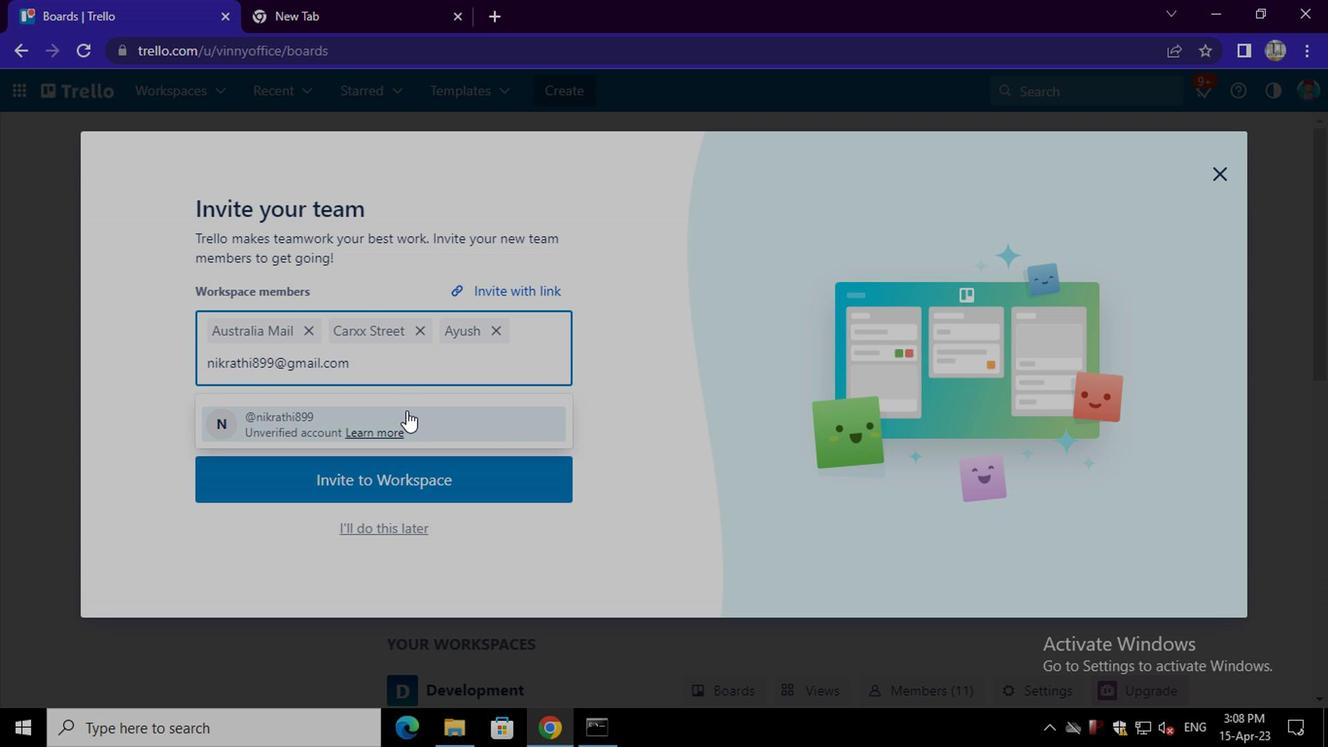 
Action: Mouse moved to (406, 453)
Screenshot: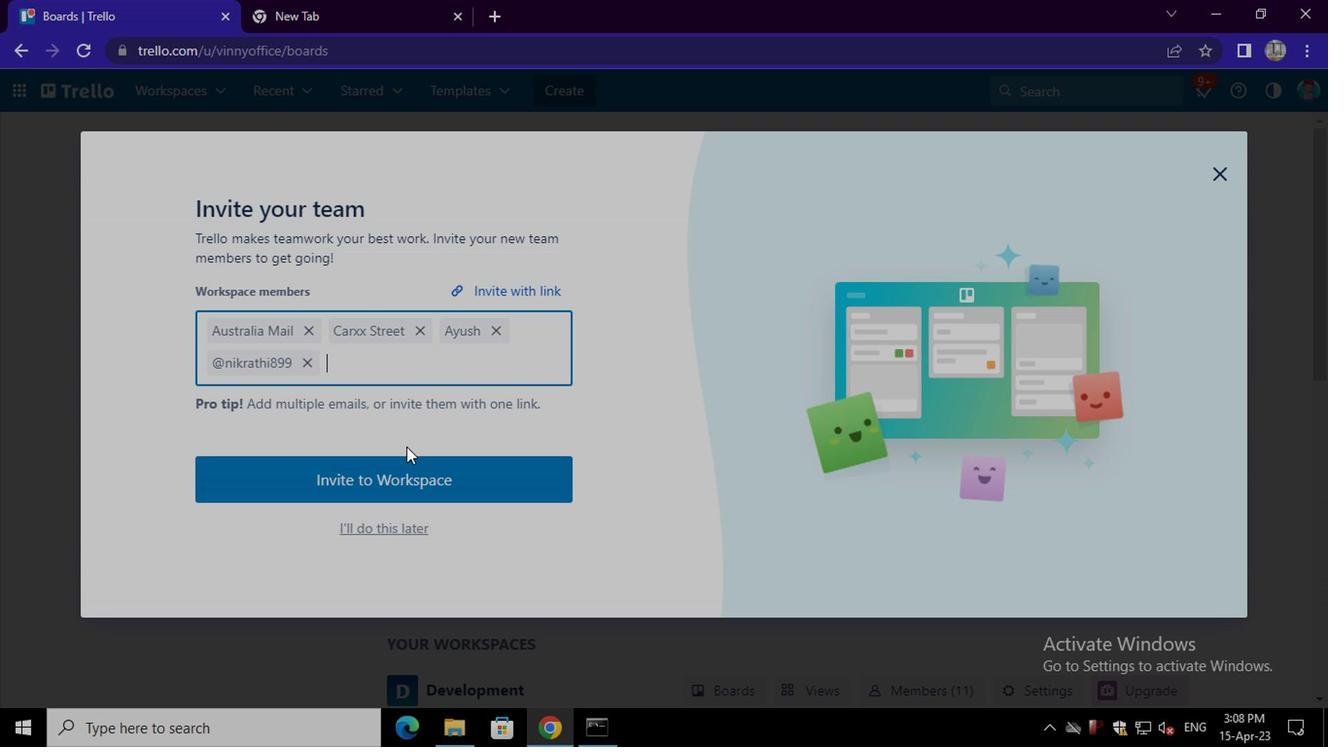 
Action: Mouse pressed left at (406, 453)
Screenshot: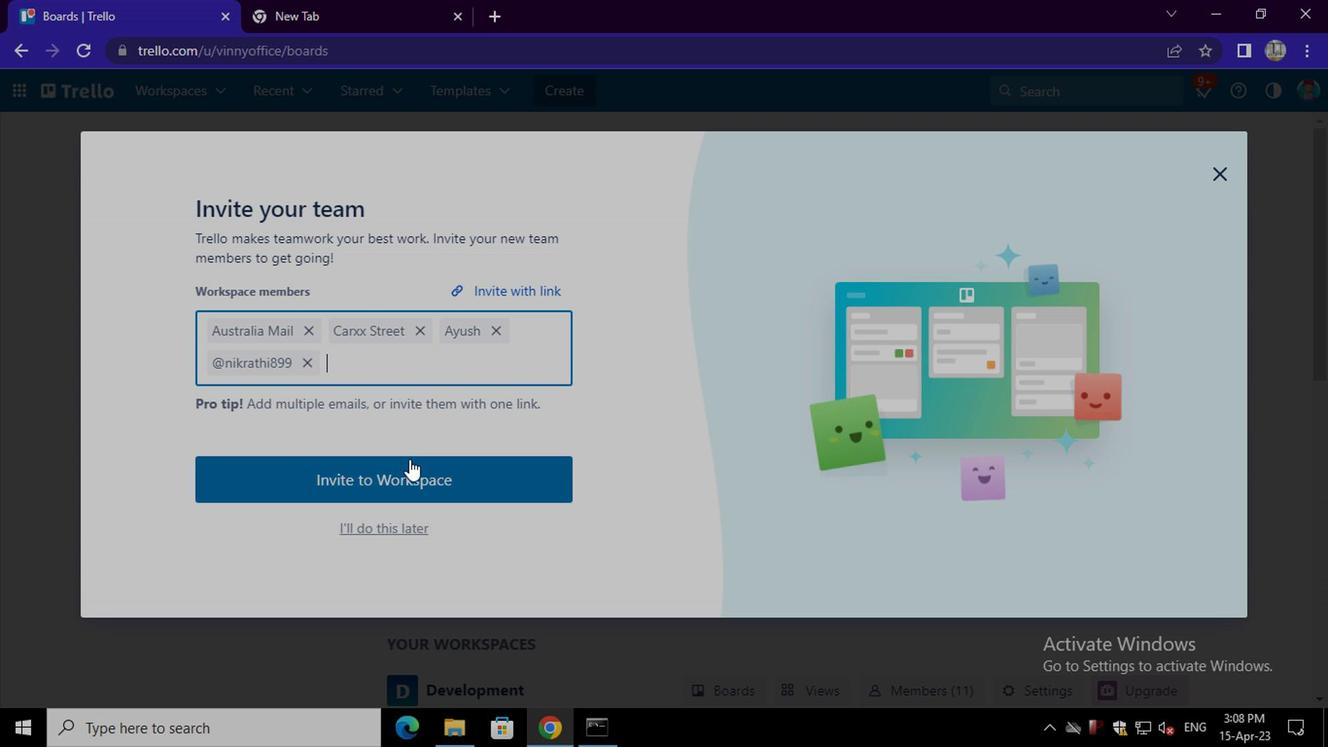 
